 Task: Create a due date automation trigger when advanced on, on the monday of the week before a card is due add content without an empty description at 11:00 AM.
Action: Mouse moved to (979, 299)
Screenshot: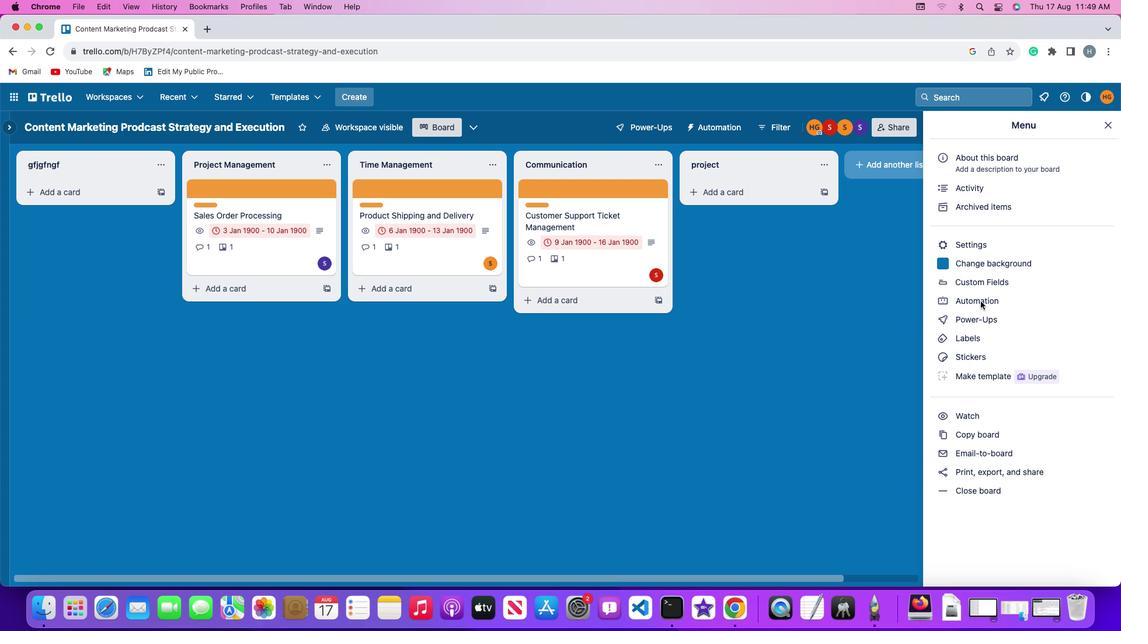 
Action: Mouse pressed left at (979, 299)
Screenshot: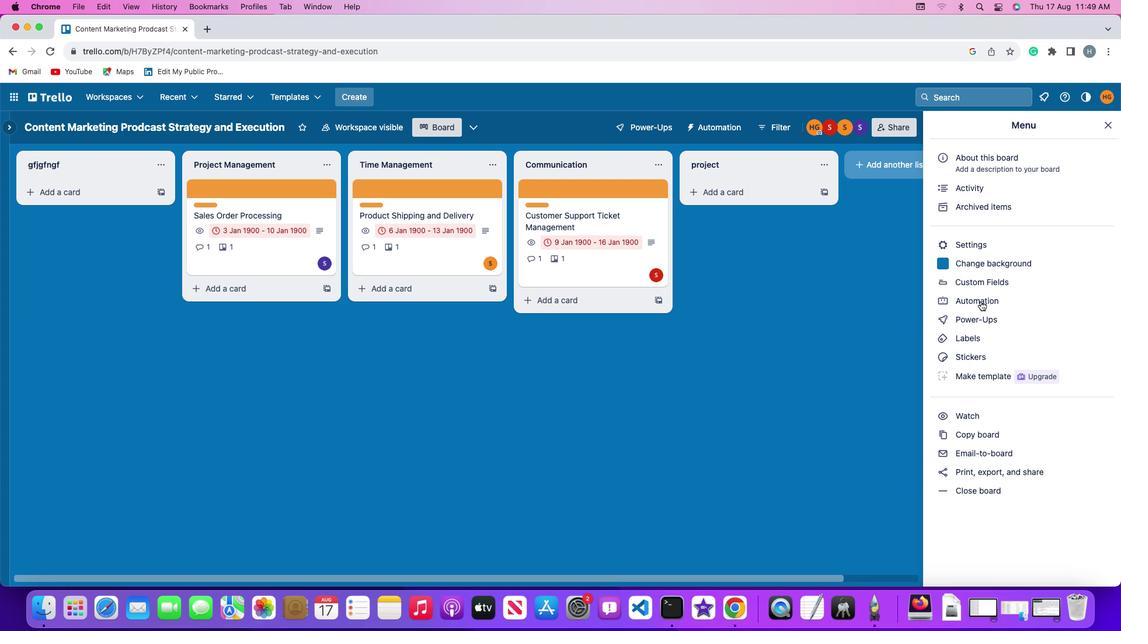 
Action: Mouse pressed left at (979, 299)
Screenshot: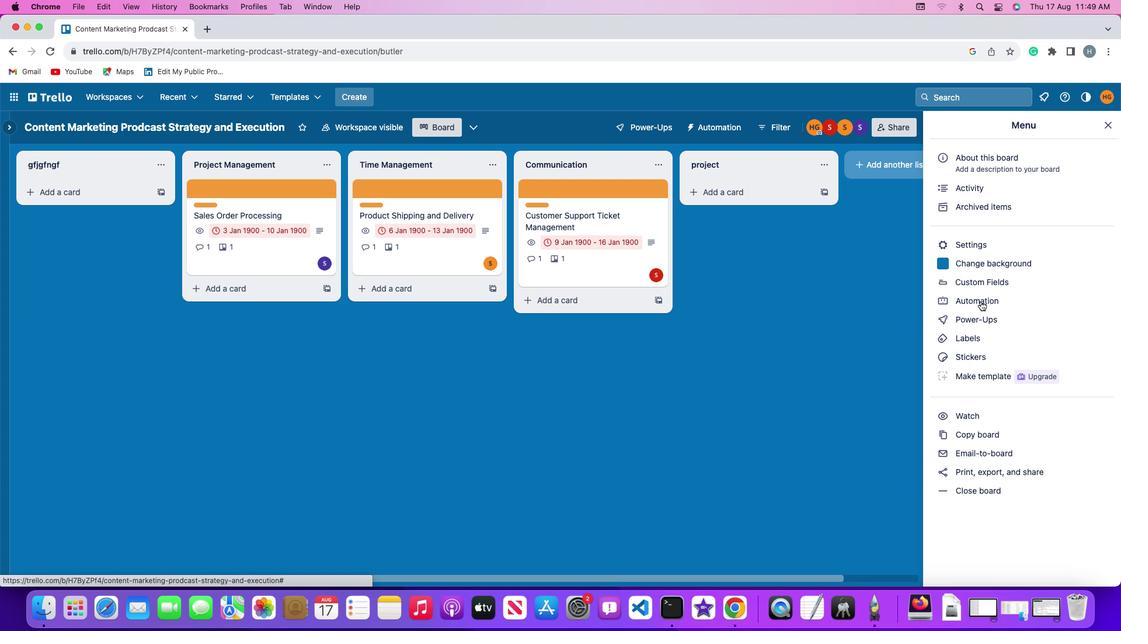 
Action: Mouse moved to (64, 276)
Screenshot: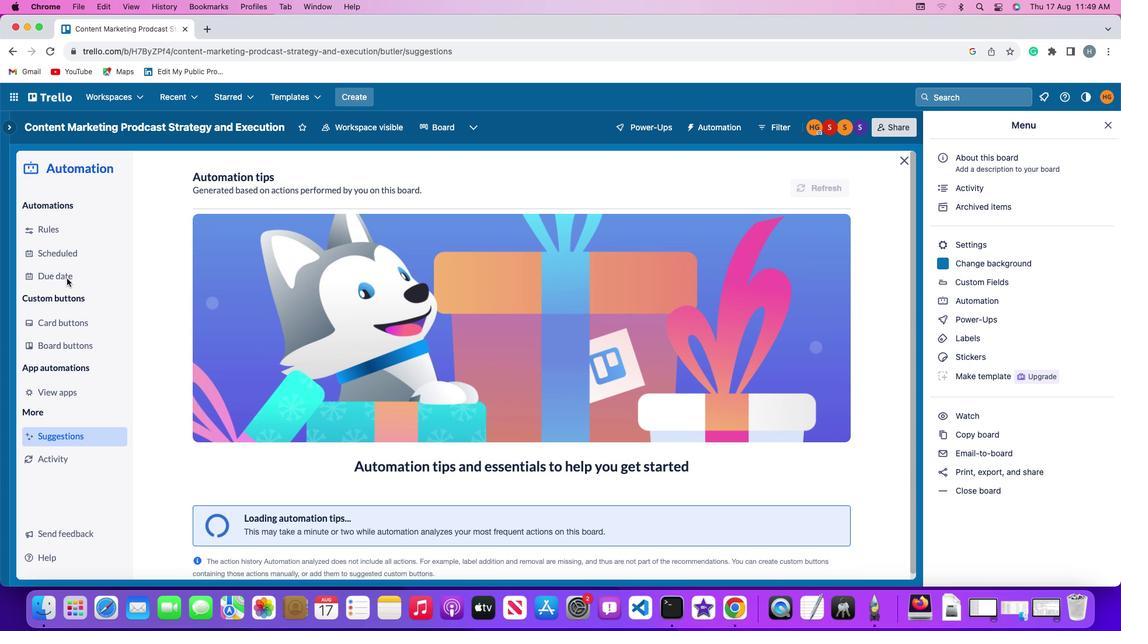 
Action: Mouse pressed left at (64, 276)
Screenshot: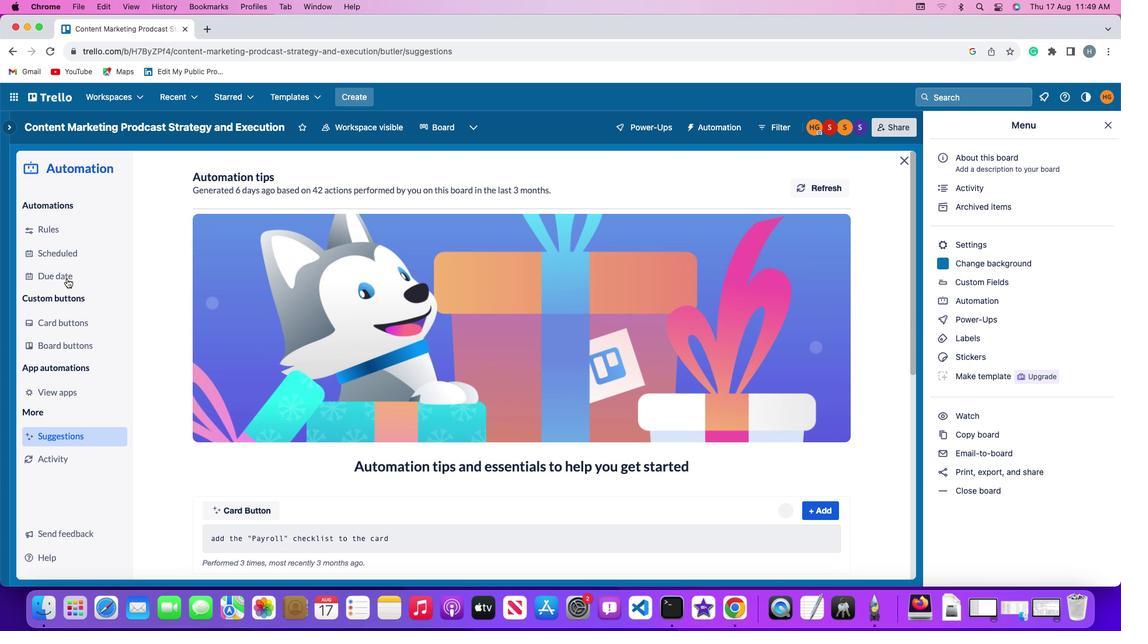 
Action: Mouse moved to (797, 188)
Screenshot: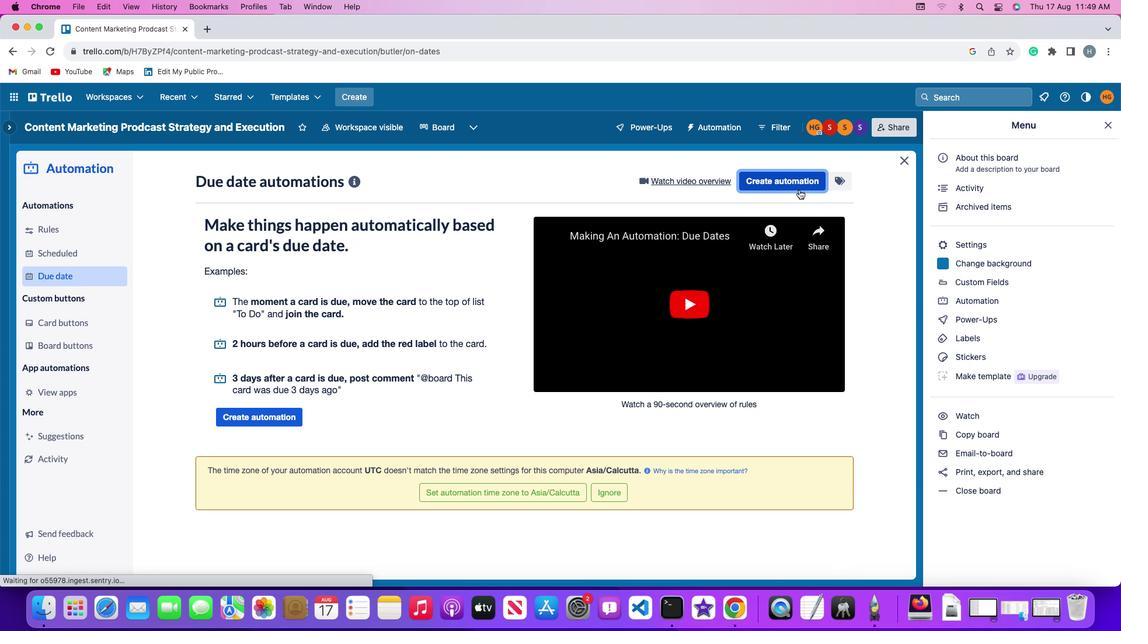 
Action: Mouse pressed left at (797, 188)
Screenshot: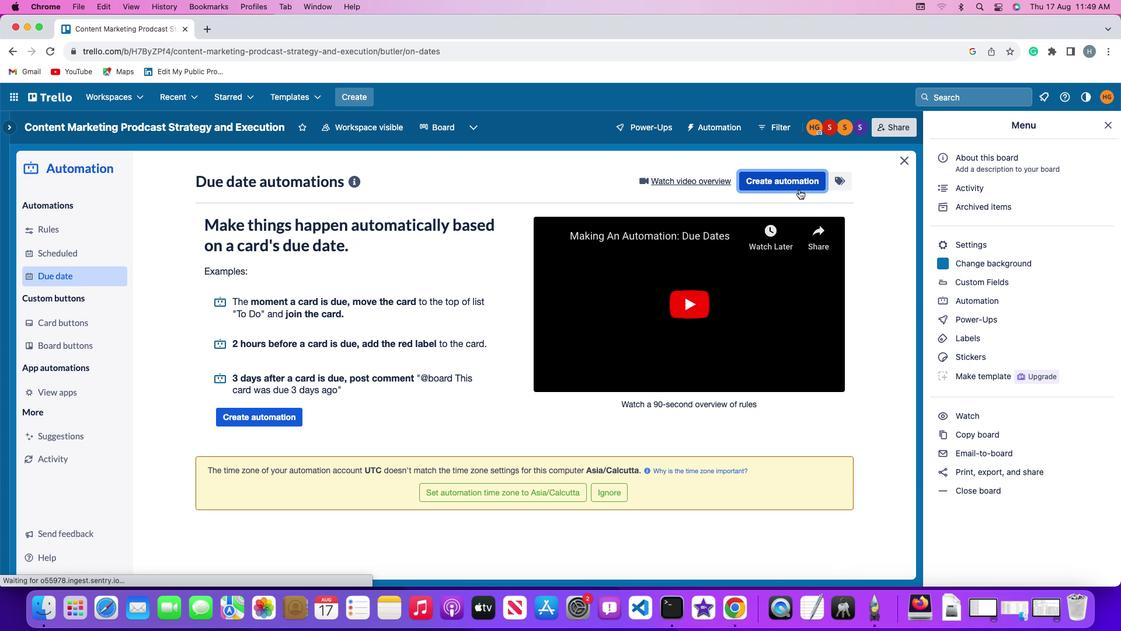 
Action: Mouse moved to (222, 289)
Screenshot: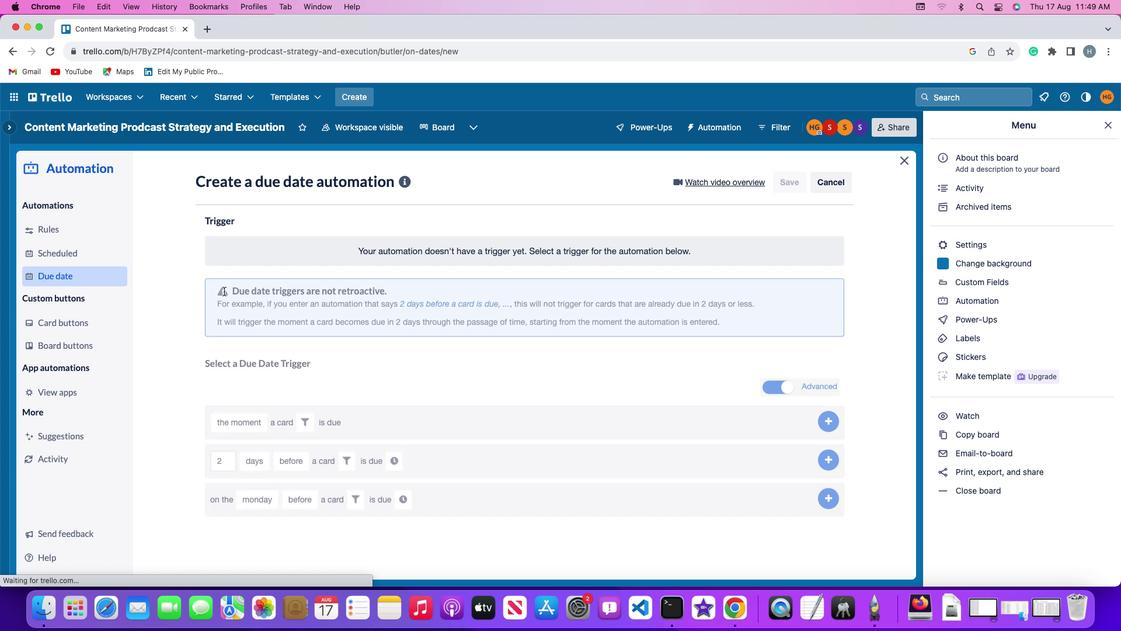 
Action: Mouse pressed left at (222, 289)
Screenshot: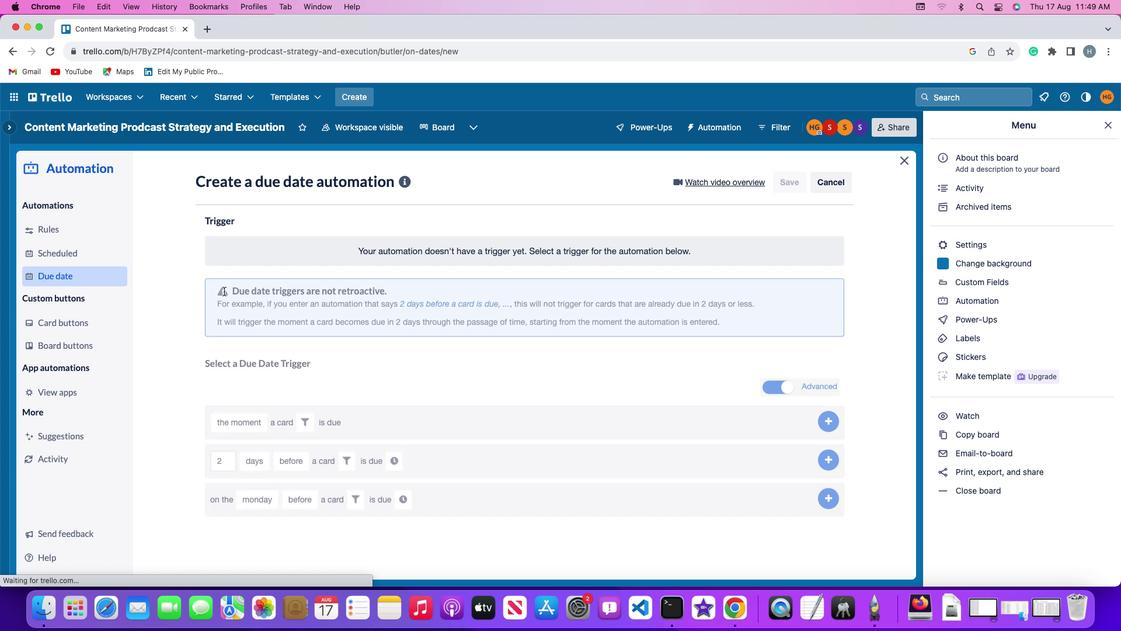 
Action: Mouse moved to (259, 506)
Screenshot: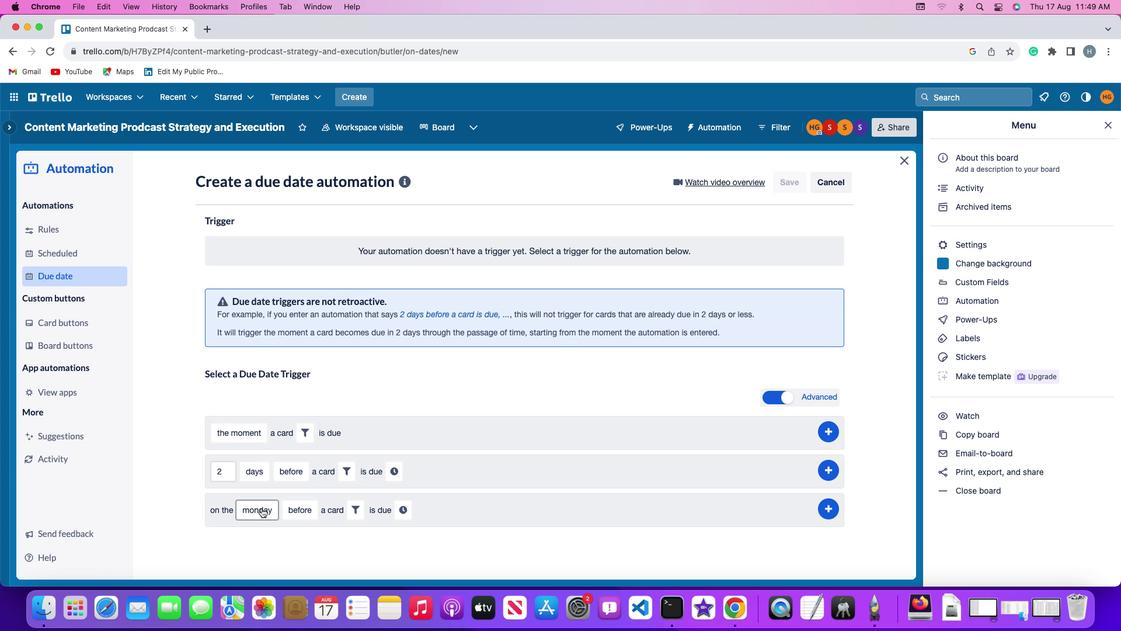 
Action: Mouse pressed left at (259, 506)
Screenshot: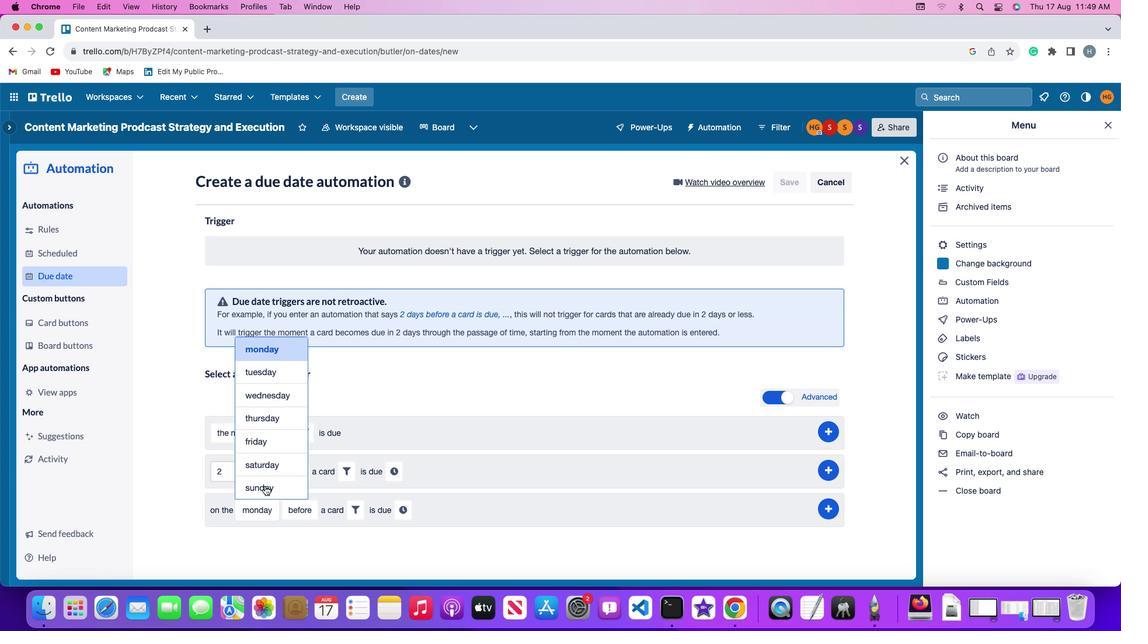 
Action: Mouse moved to (268, 350)
Screenshot: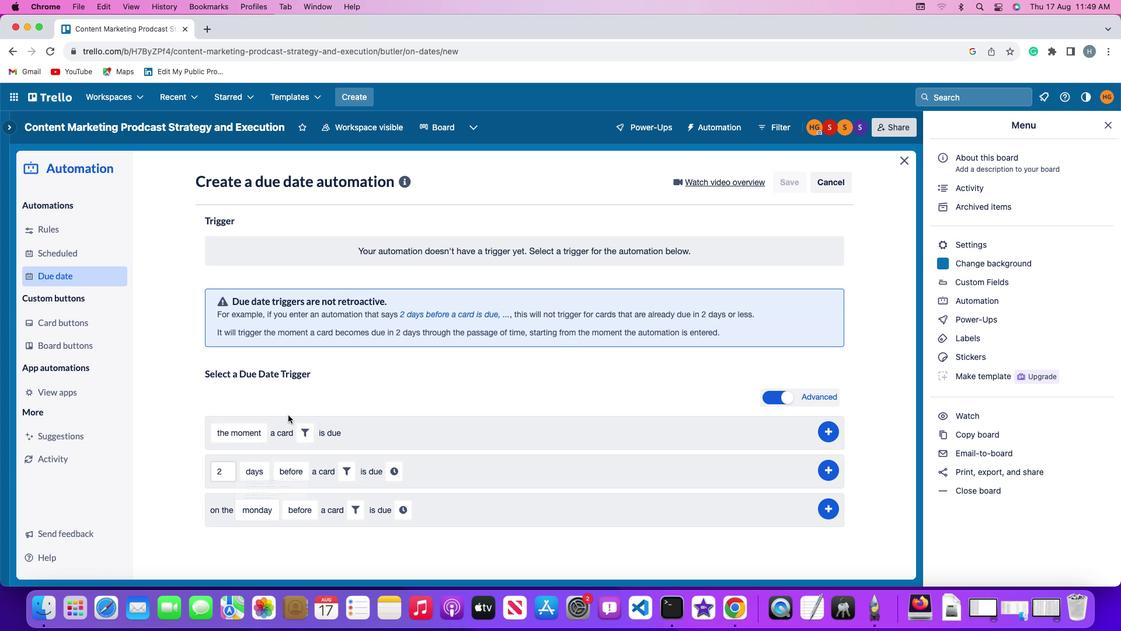 
Action: Mouse pressed left at (268, 350)
Screenshot: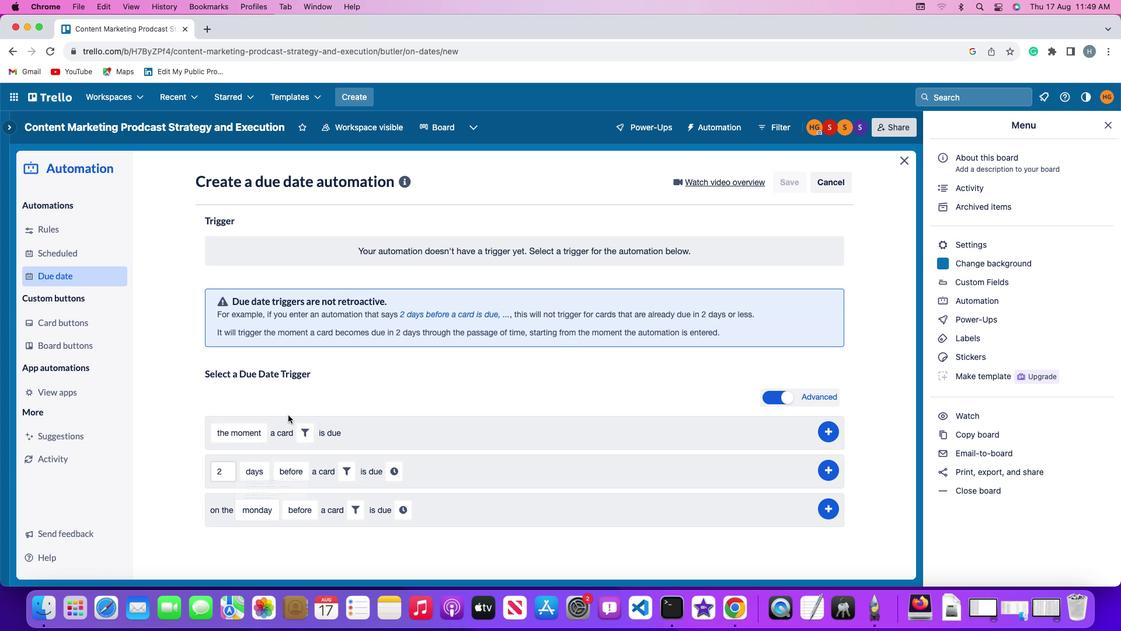 
Action: Mouse moved to (300, 510)
Screenshot: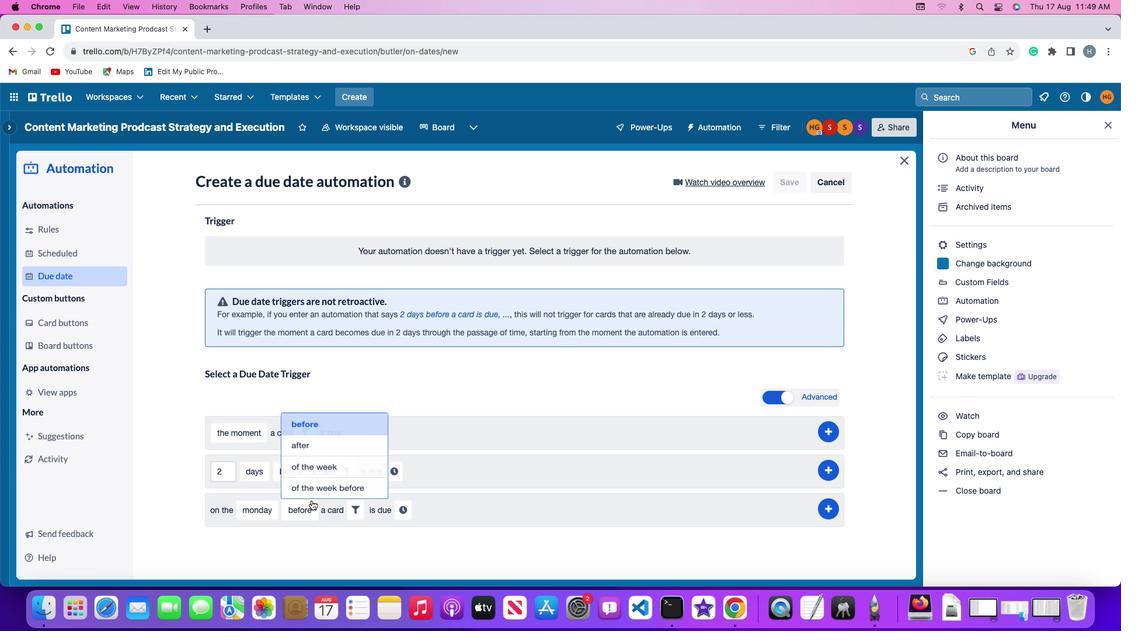 
Action: Mouse pressed left at (300, 510)
Screenshot: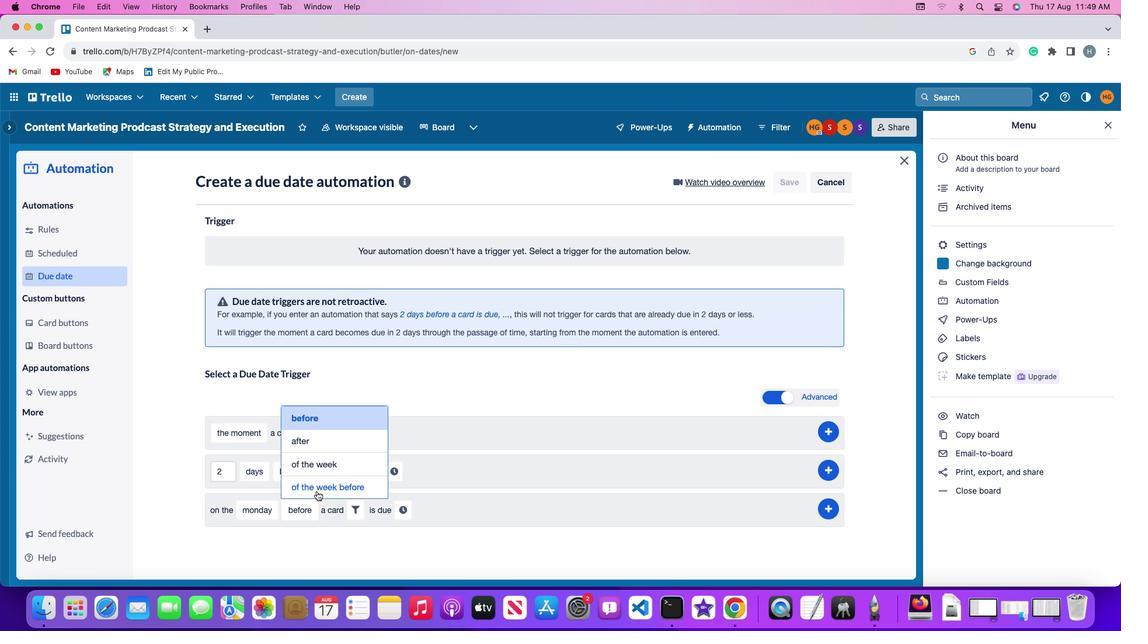 
Action: Mouse moved to (316, 481)
Screenshot: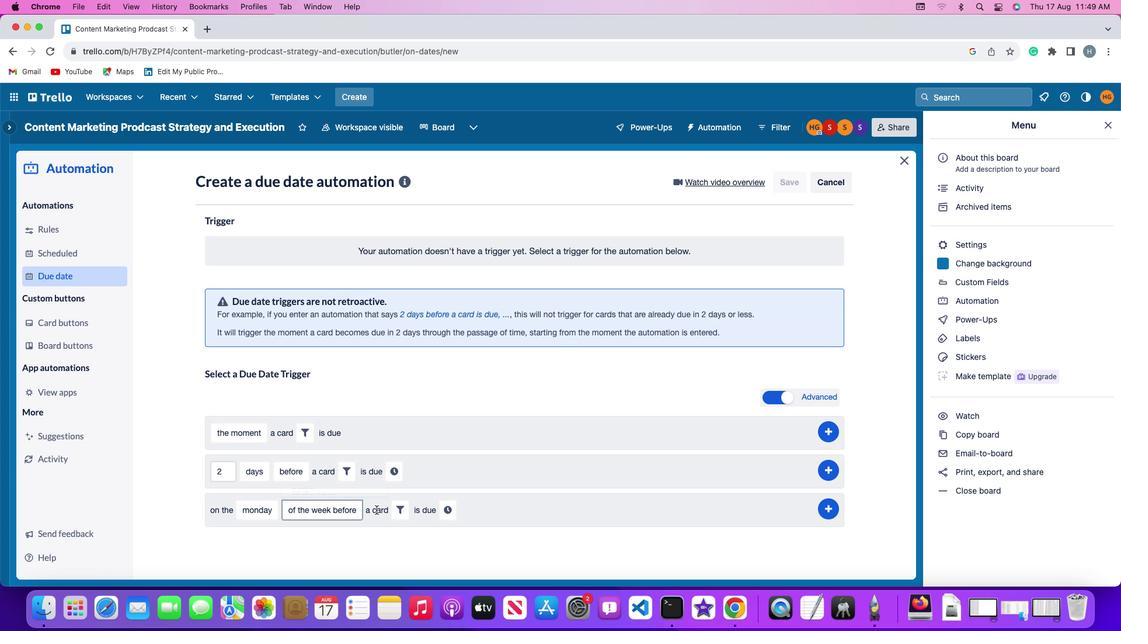 
Action: Mouse pressed left at (316, 481)
Screenshot: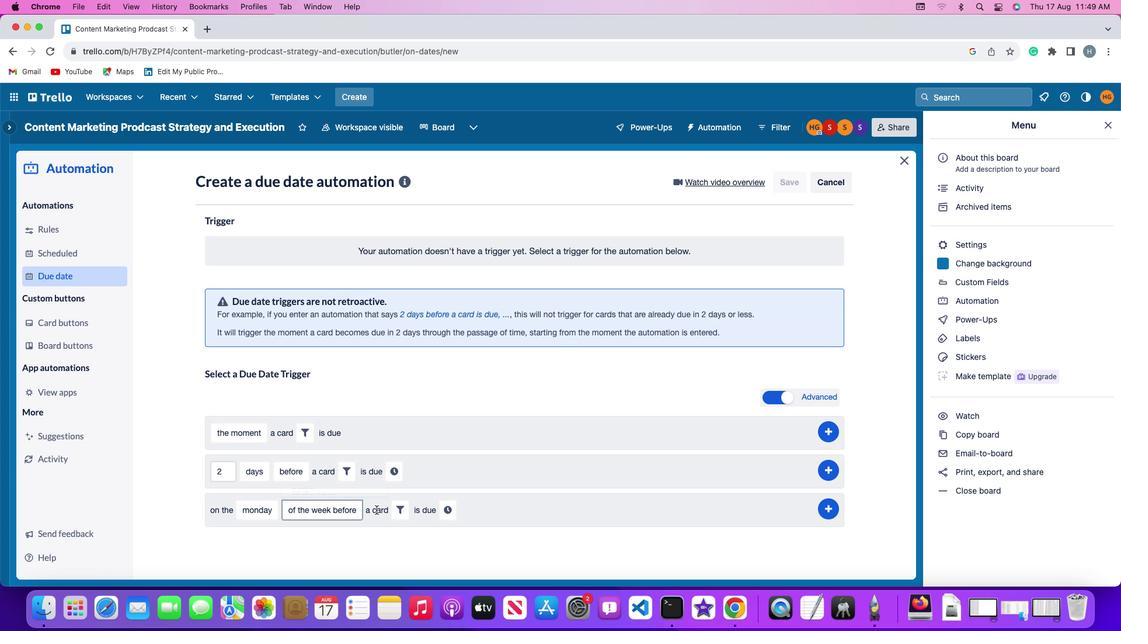 
Action: Mouse moved to (400, 510)
Screenshot: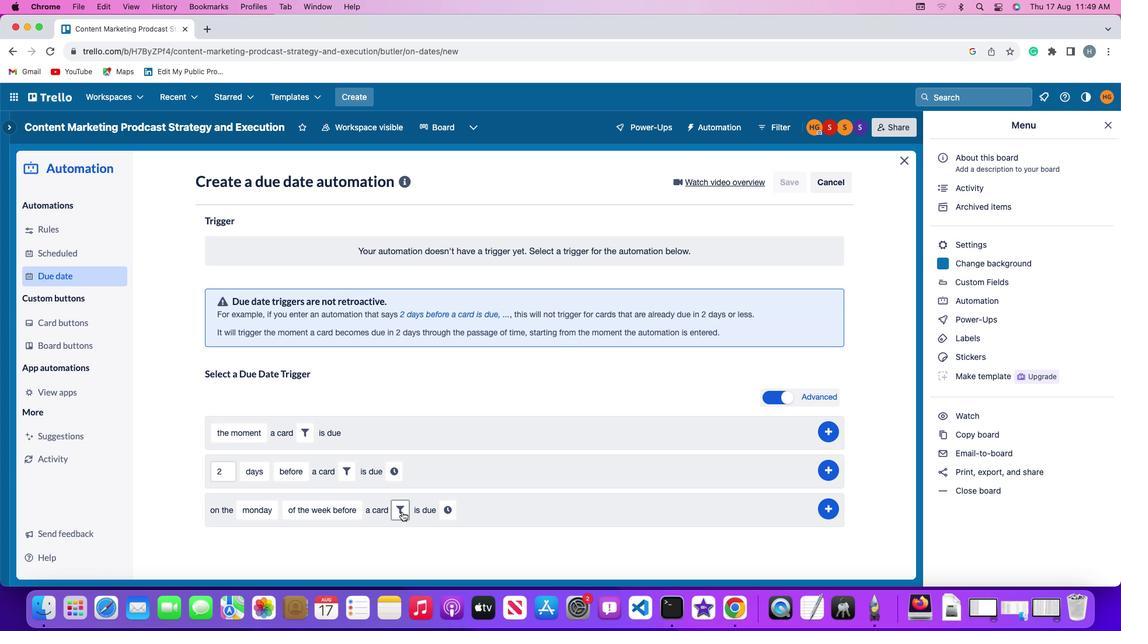 
Action: Mouse pressed left at (400, 510)
Screenshot: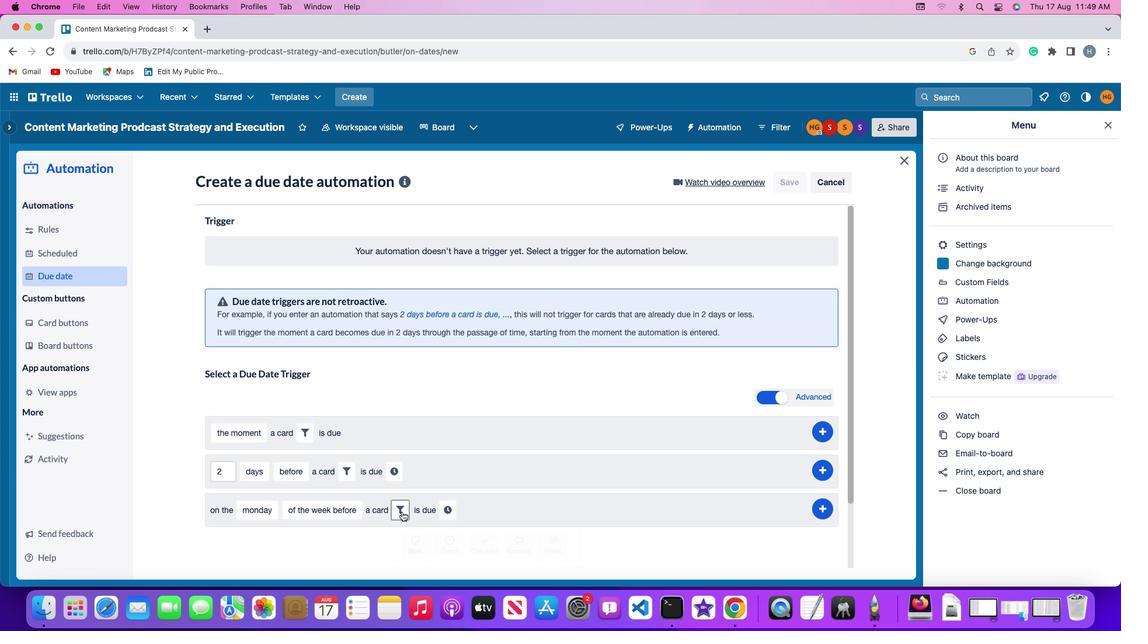 
Action: Mouse moved to (549, 541)
Screenshot: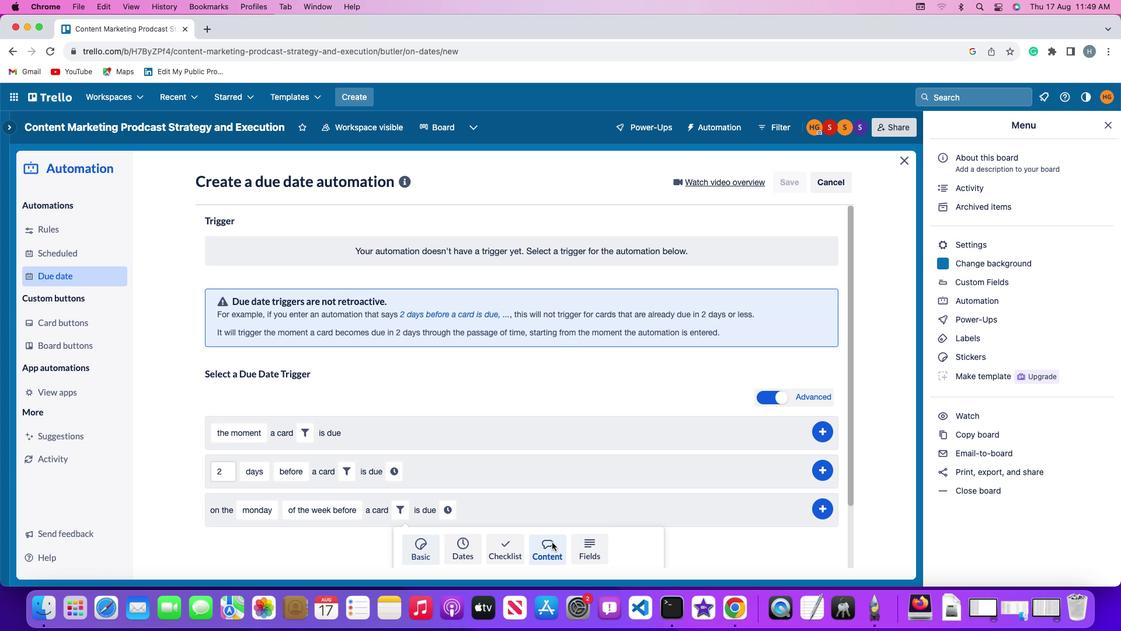 
Action: Mouse pressed left at (549, 541)
Screenshot: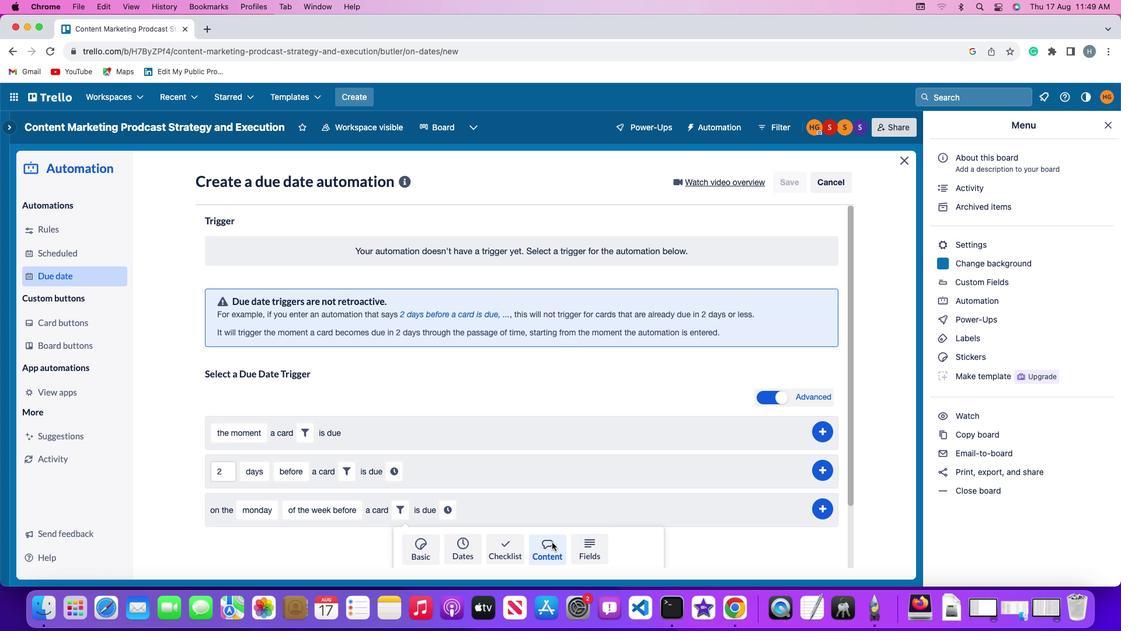 
Action: Mouse moved to (550, 541)
Screenshot: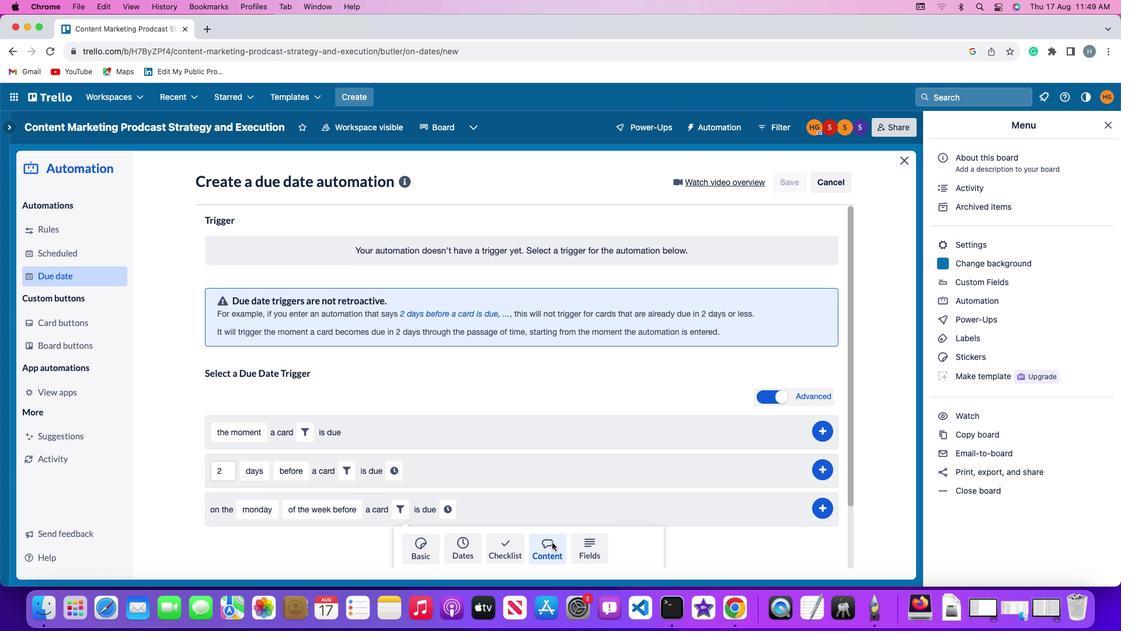 
Action: Mouse scrolled (550, 541) with delta (-1, -1)
Screenshot: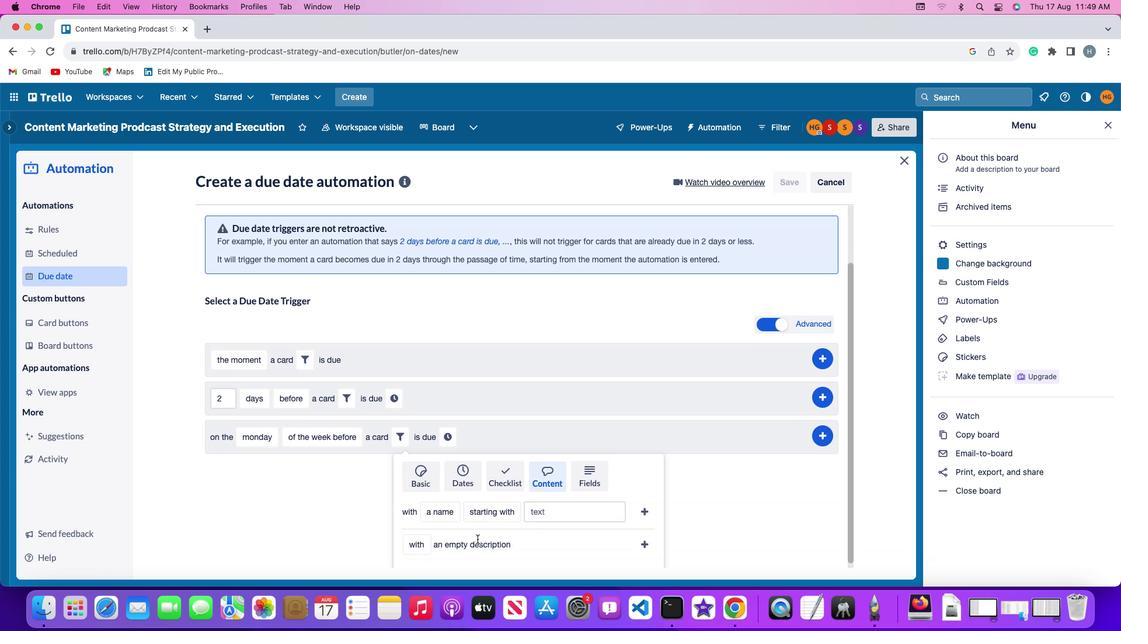
Action: Mouse scrolled (550, 541) with delta (-1, -1)
Screenshot: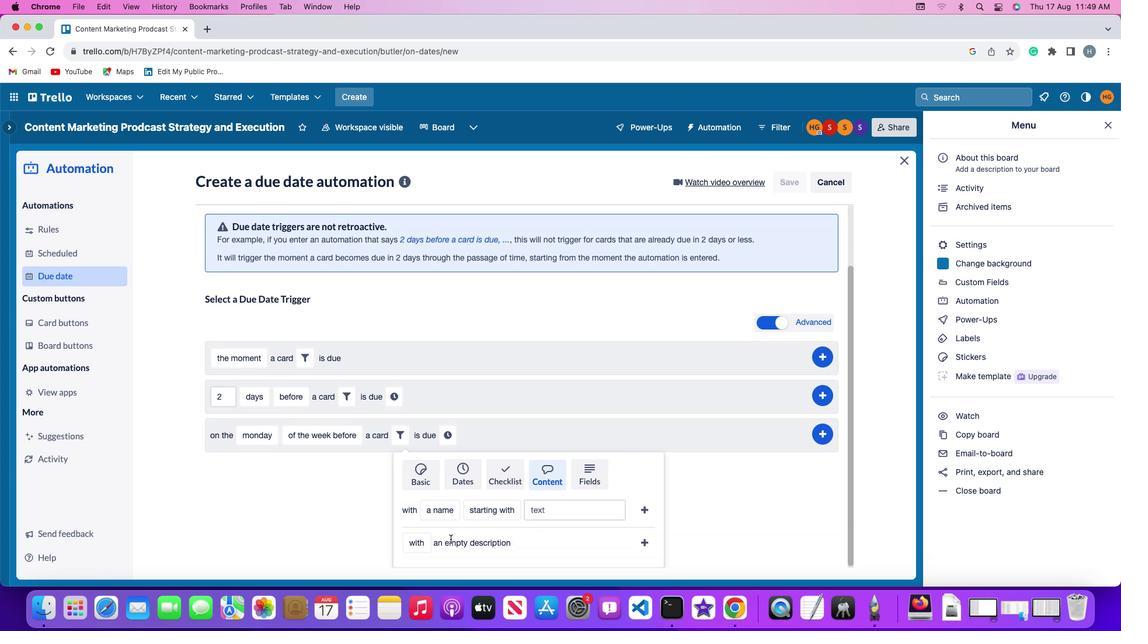 
Action: Mouse scrolled (550, 541) with delta (-1, -2)
Screenshot: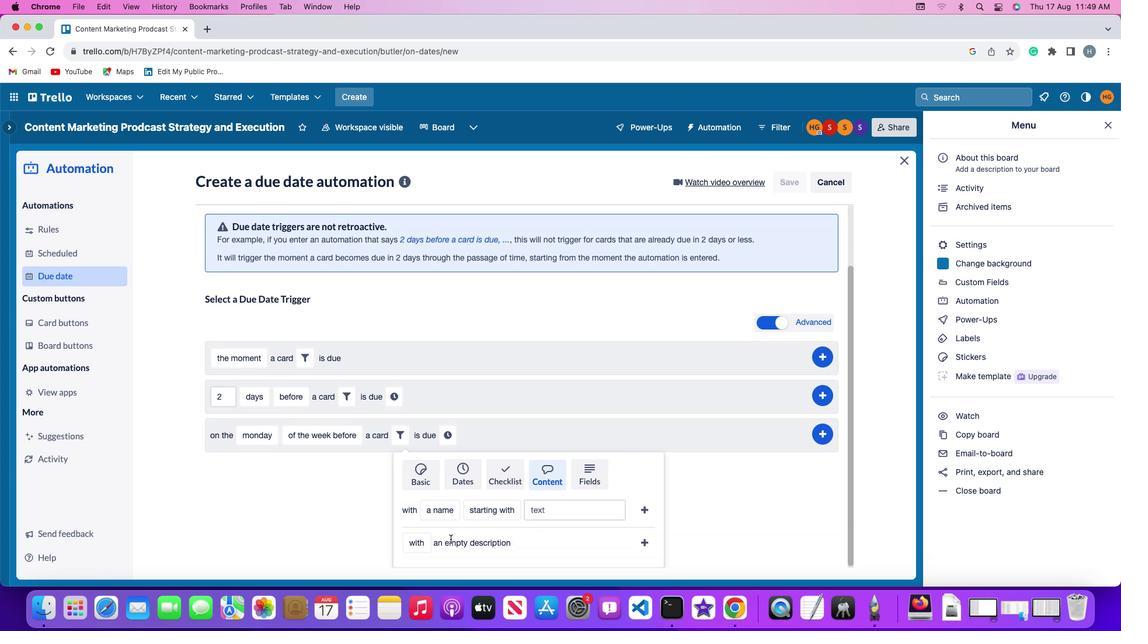 
Action: Mouse scrolled (550, 541) with delta (-1, -4)
Screenshot: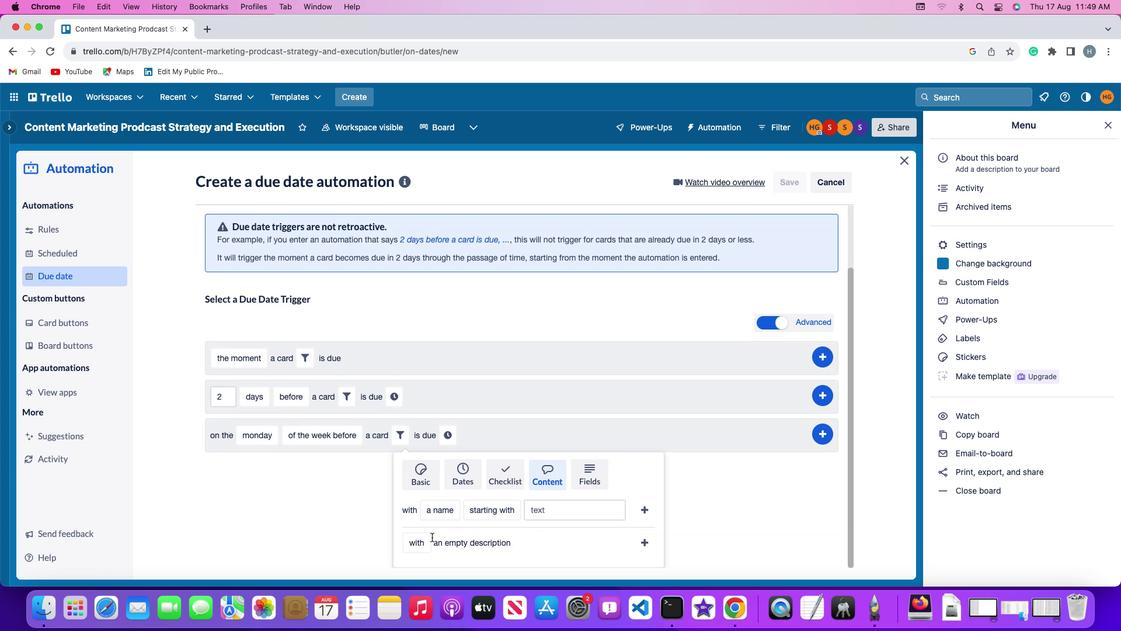 
Action: Mouse moved to (550, 539)
Screenshot: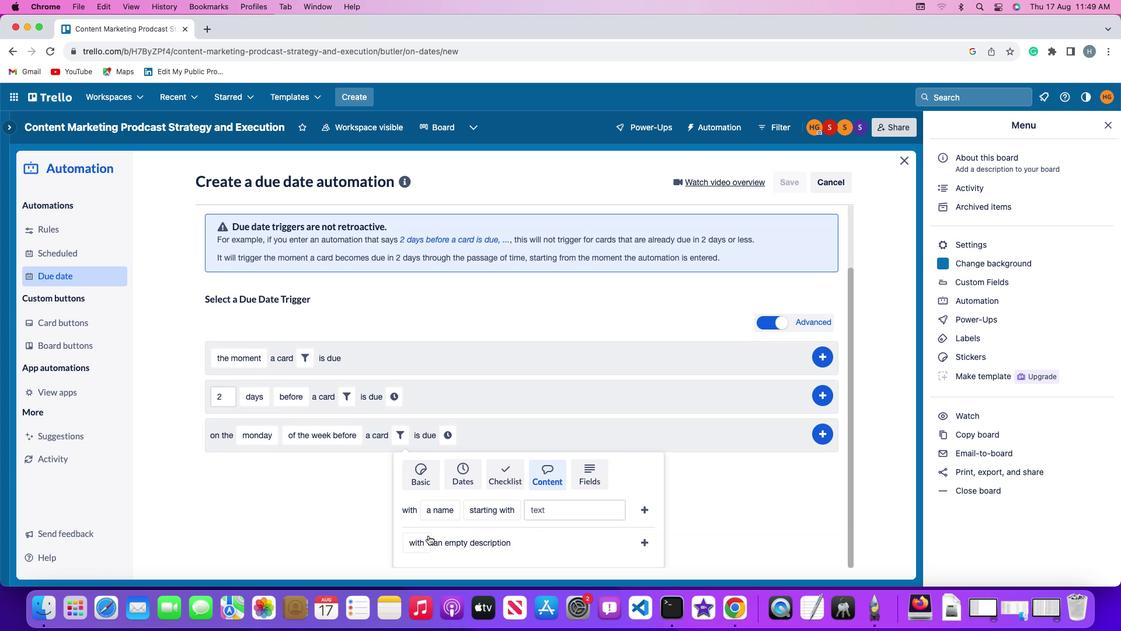 
Action: Mouse scrolled (550, 539) with delta (-1, -4)
Screenshot: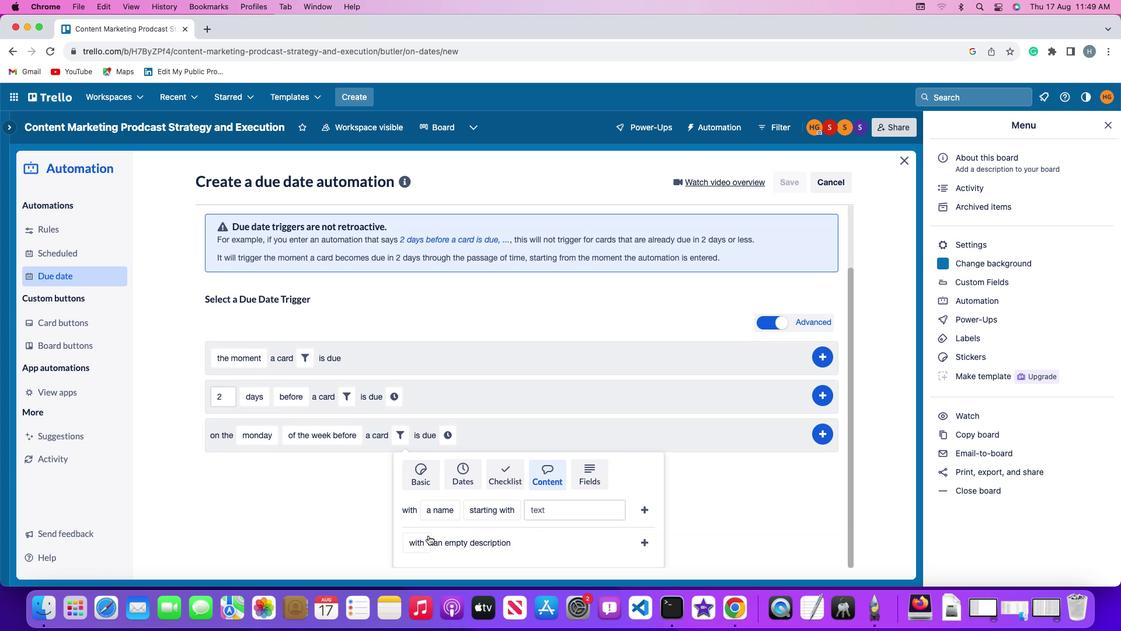 
Action: Mouse moved to (411, 531)
Screenshot: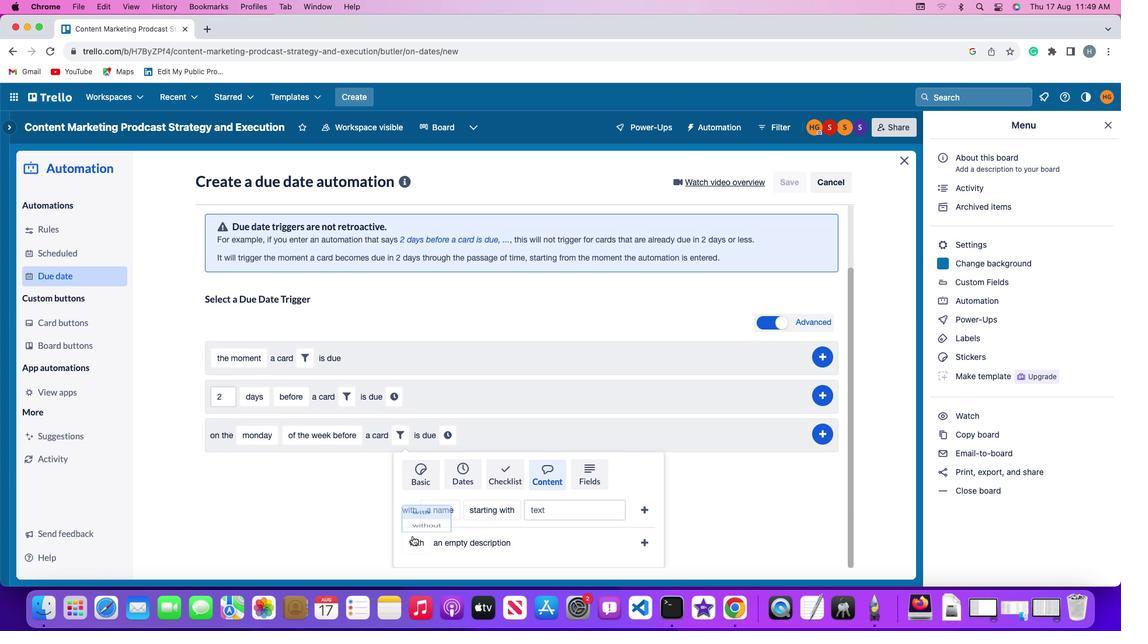 
Action: Mouse pressed left at (411, 531)
Screenshot: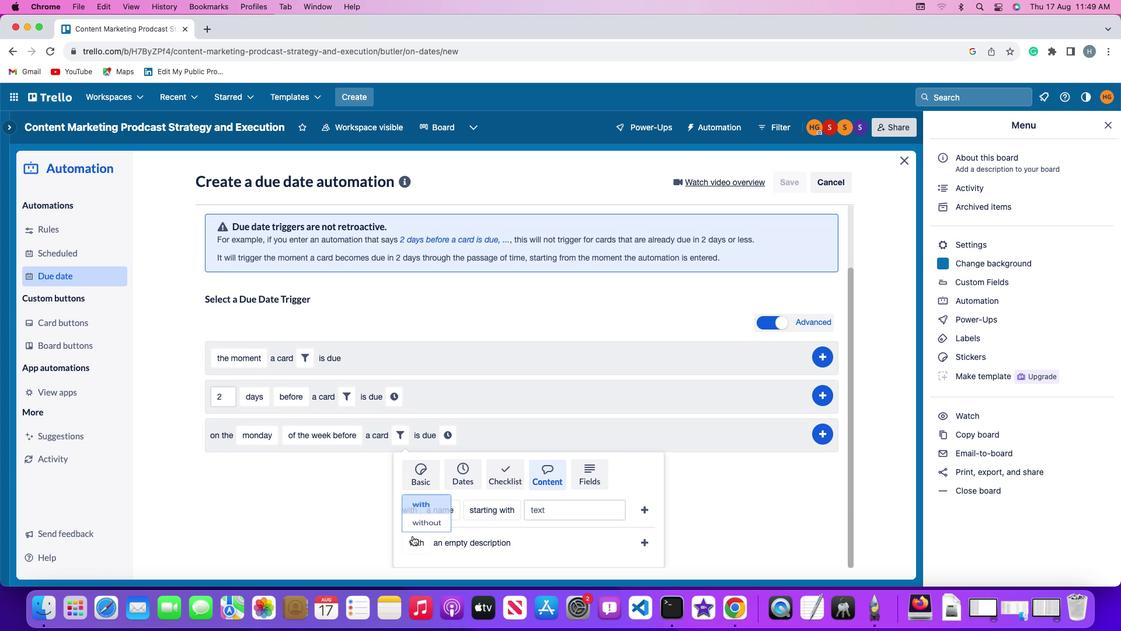 
Action: Mouse moved to (416, 518)
Screenshot: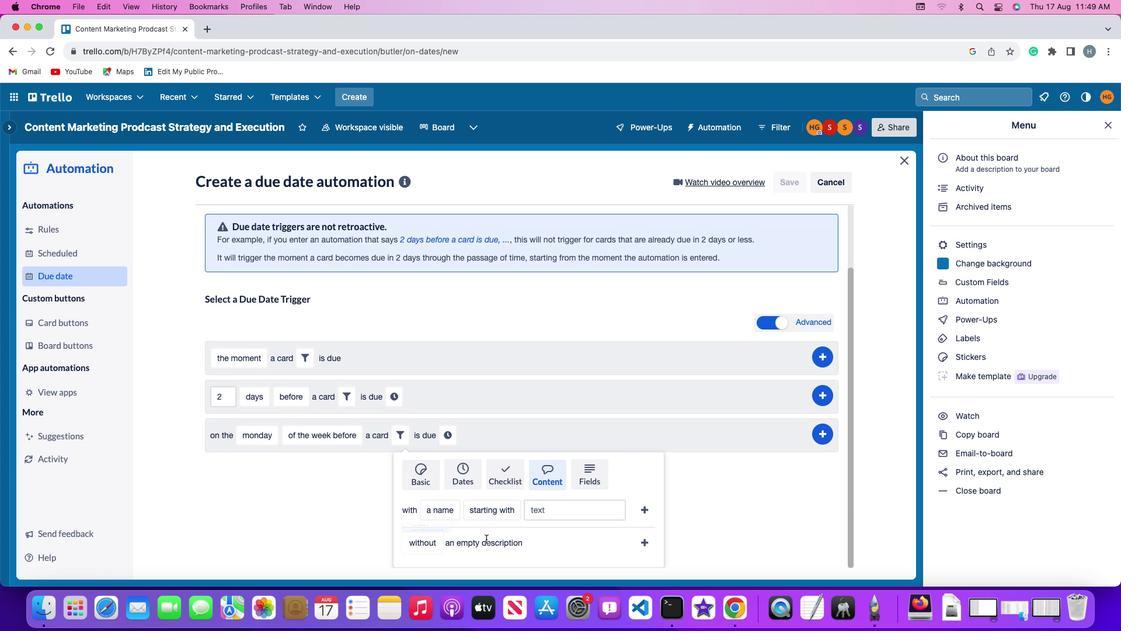
Action: Mouse pressed left at (416, 518)
Screenshot: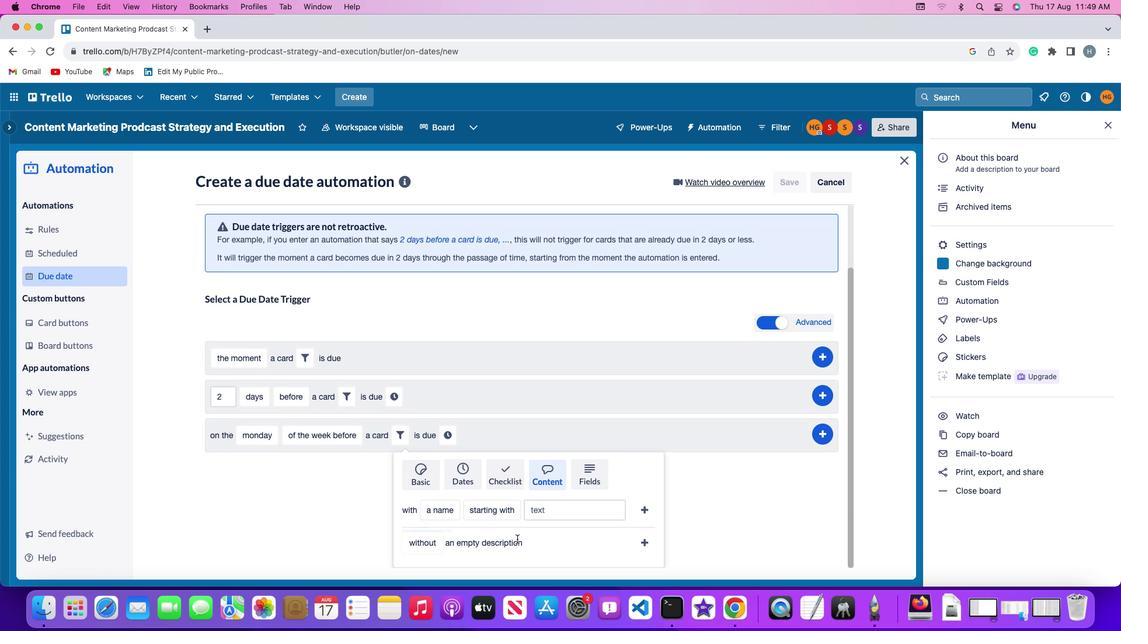 
Action: Mouse moved to (645, 536)
Screenshot: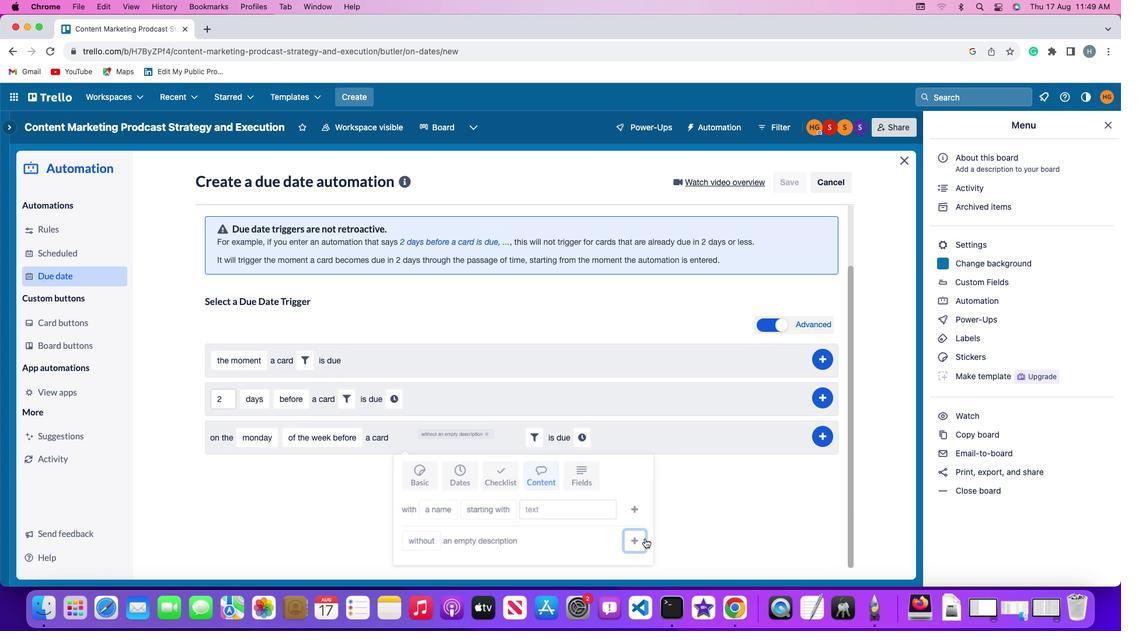
Action: Mouse pressed left at (645, 536)
Screenshot: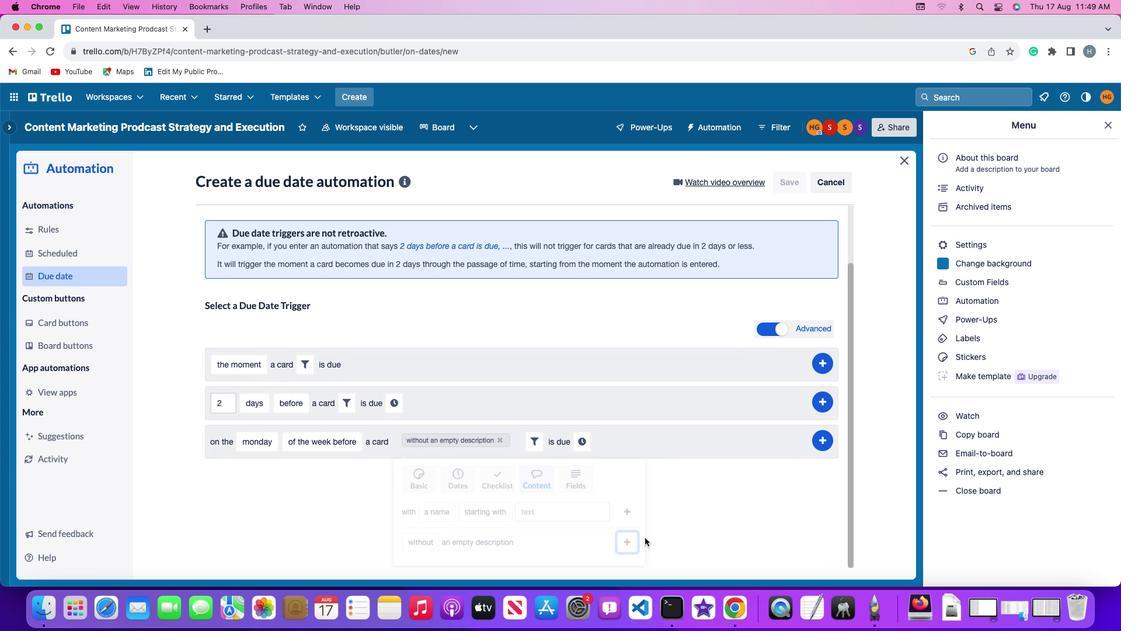 
Action: Mouse moved to (582, 507)
Screenshot: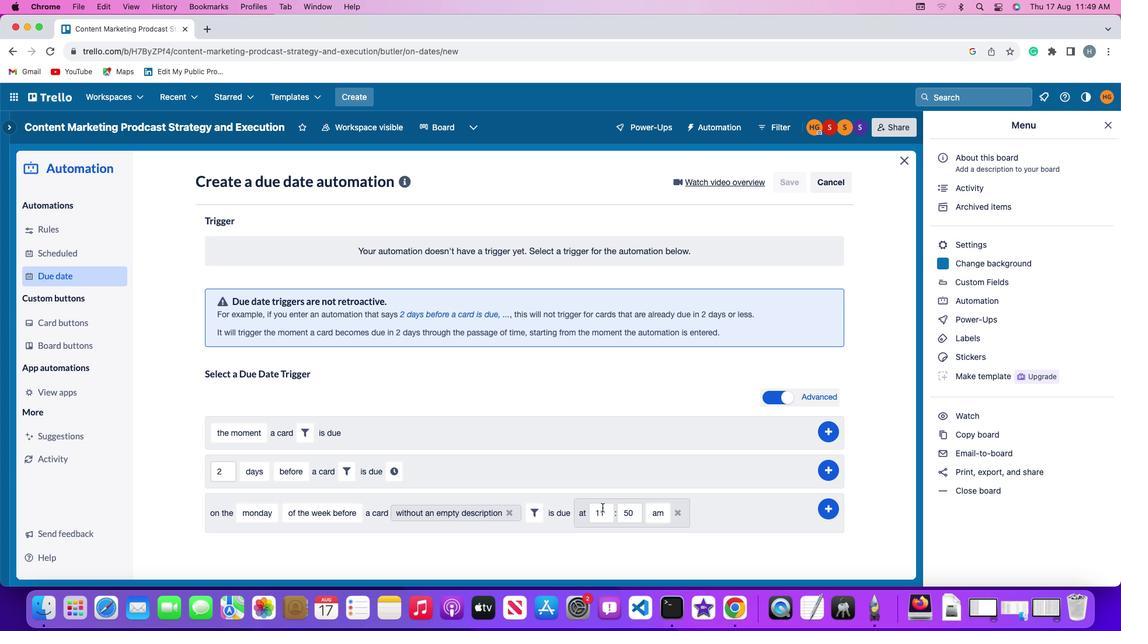 
Action: Mouse pressed left at (582, 507)
Screenshot: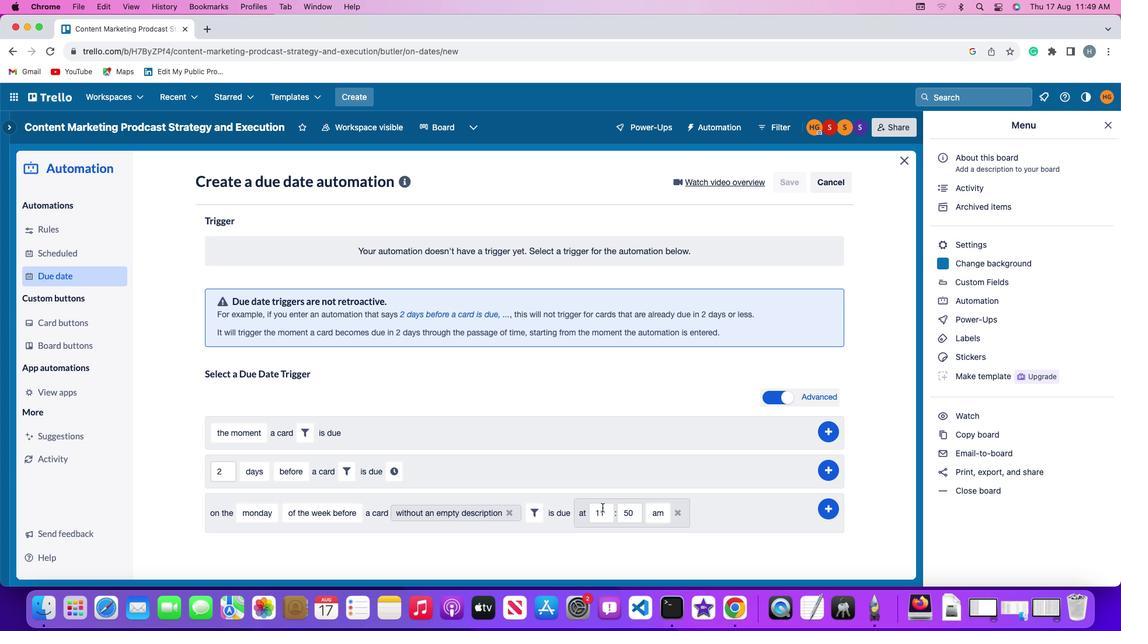 
Action: Mouse moved to (606, 507)
Screenshot: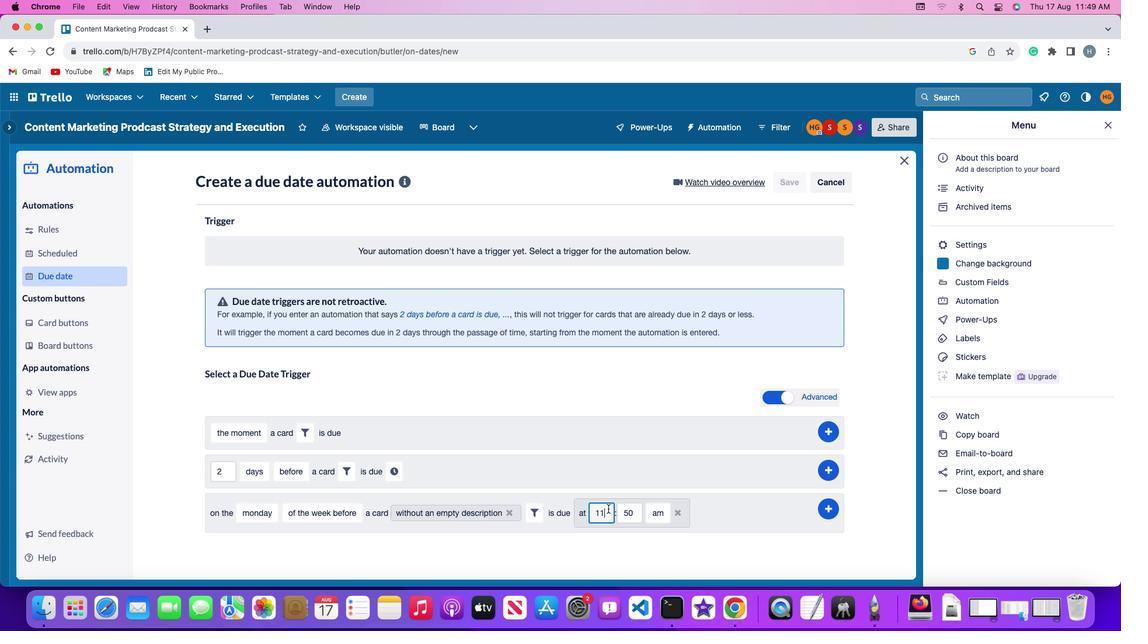 
Action: Mouse pressed left at (606, 507)
Screenshot: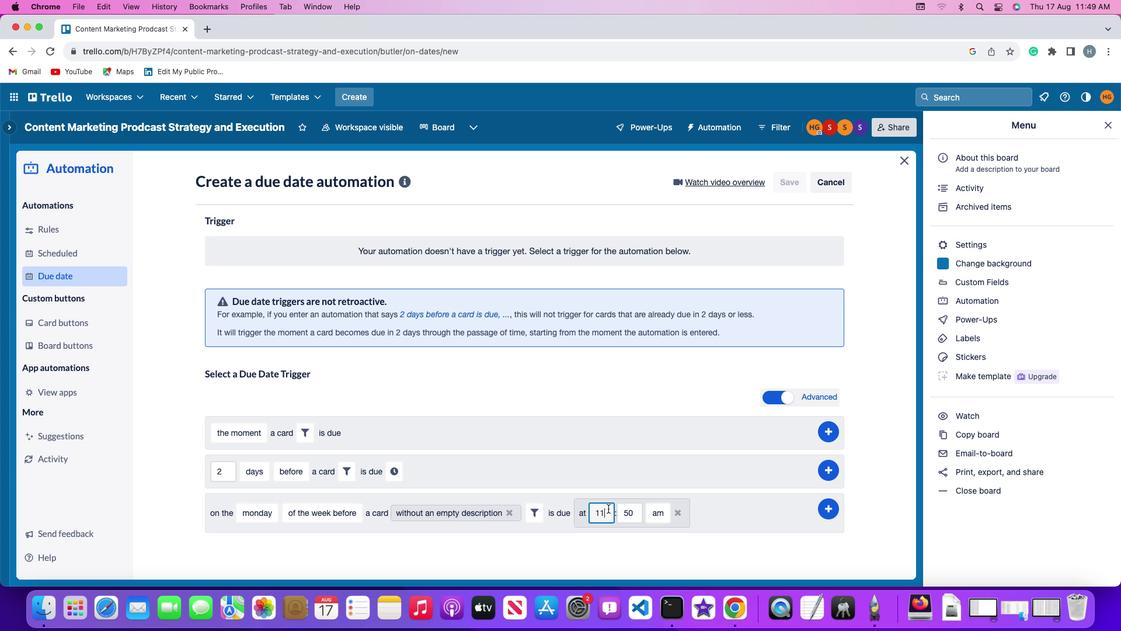 
Action: Mouse moved to (607, 507)
Screenshot: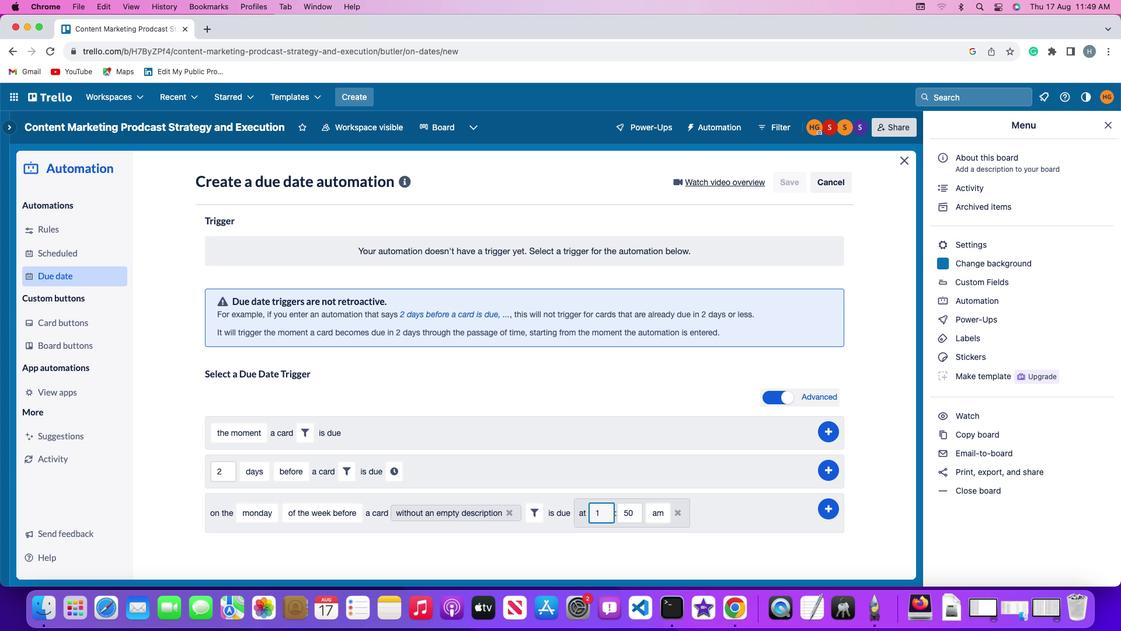 
Action: Key pressed Key.backspace
Screenshot: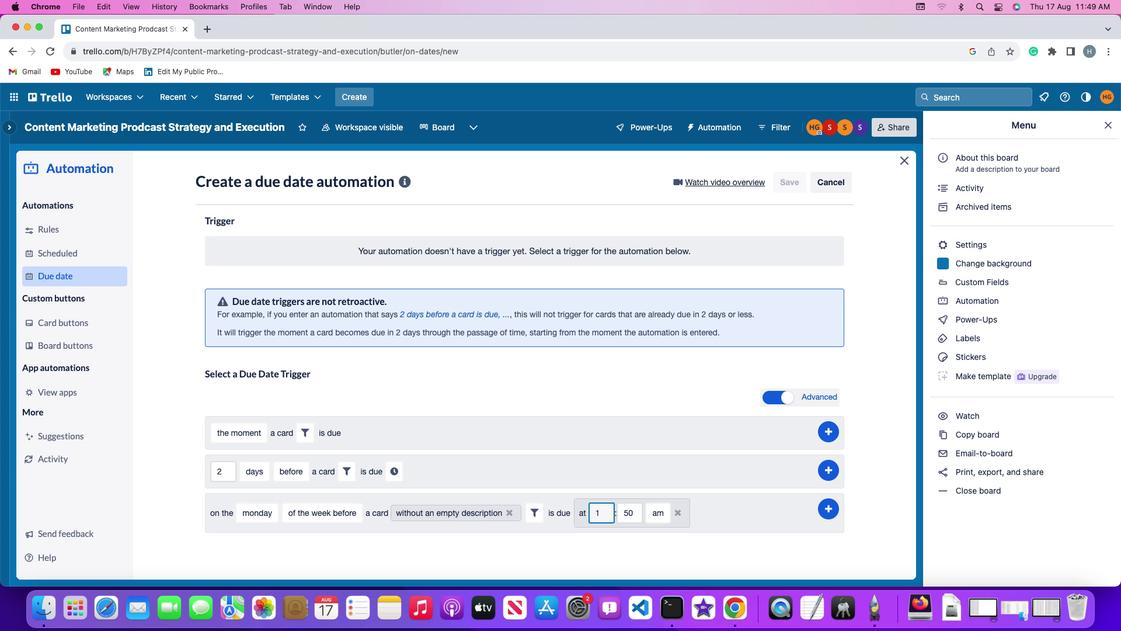 
Action: Mouse moved to (609, 507)
Screenshot: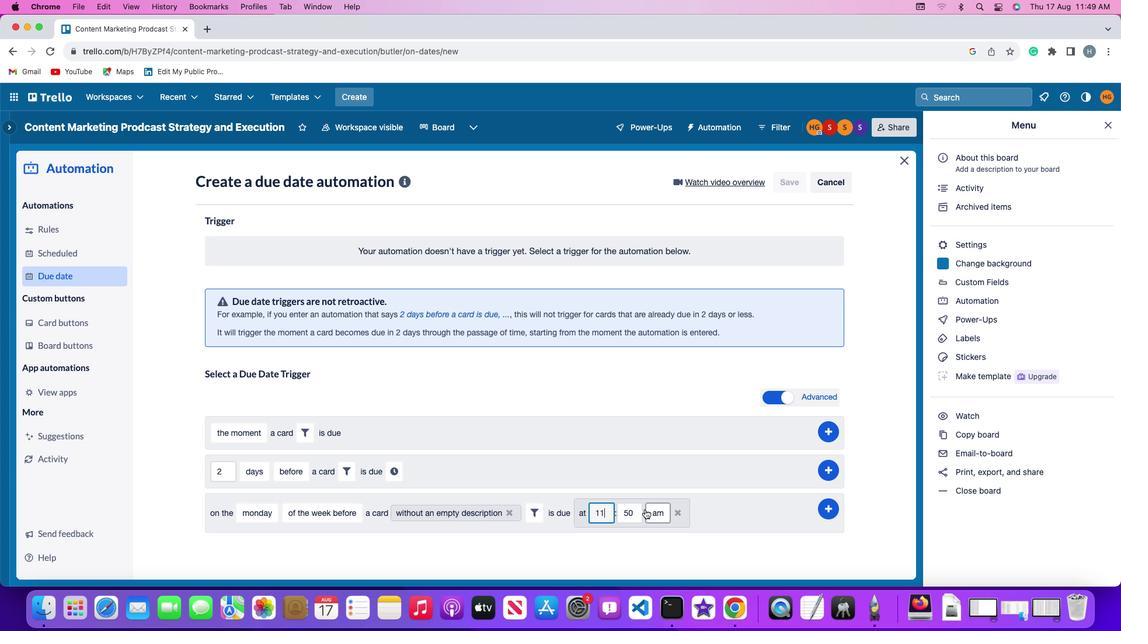 
Action: Key pressed '1'
Screenshot: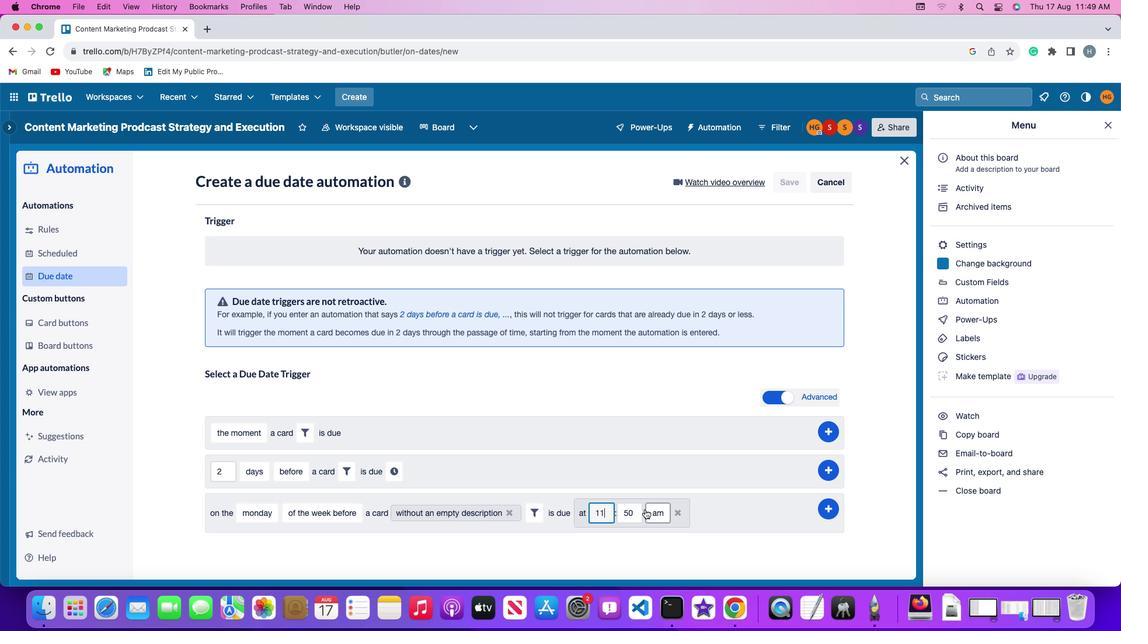 
Action: Mouse moved to (632, 505)
Screenshot: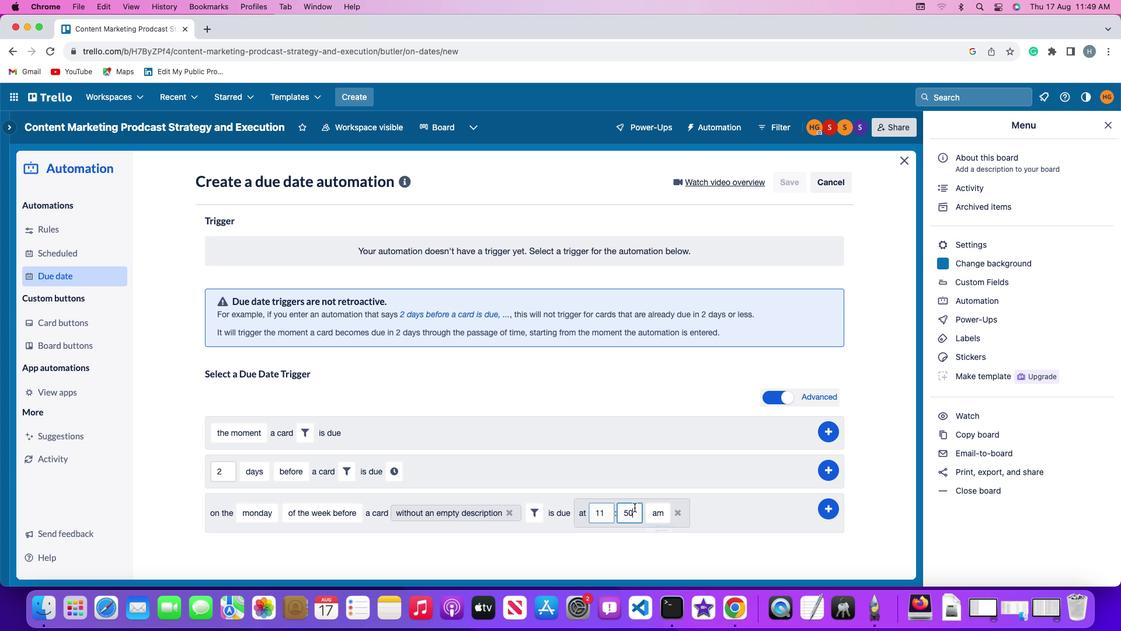 
Action: Mouse pressed left at (632, 505)
Screenshot: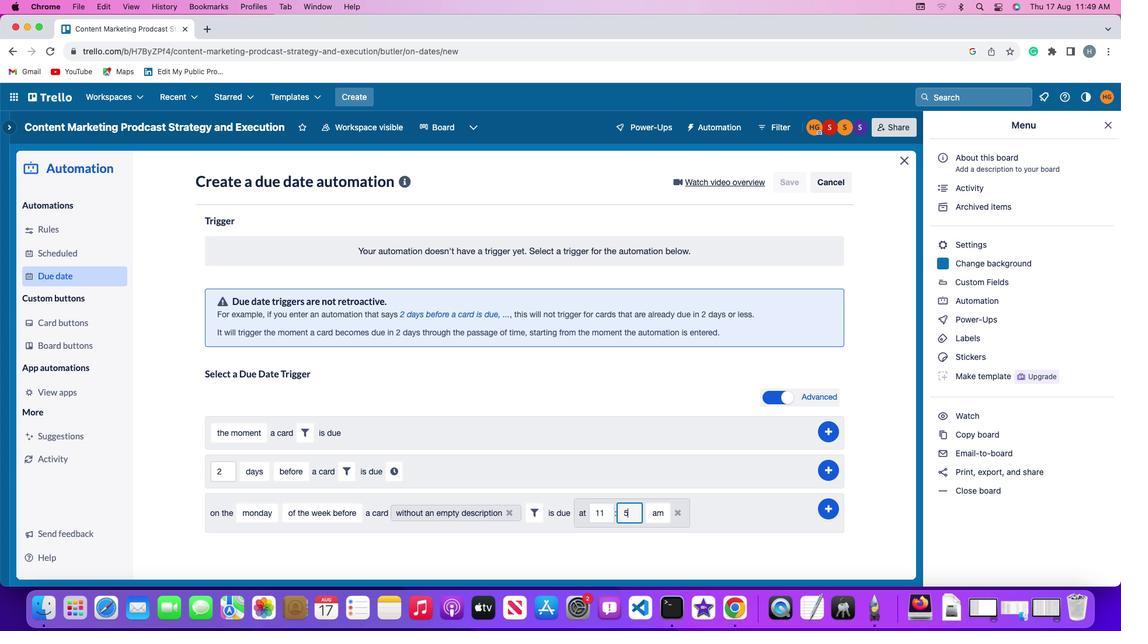 
Action: Key pressed Key.backspaceKey.backspace'0''0'
Screenshot: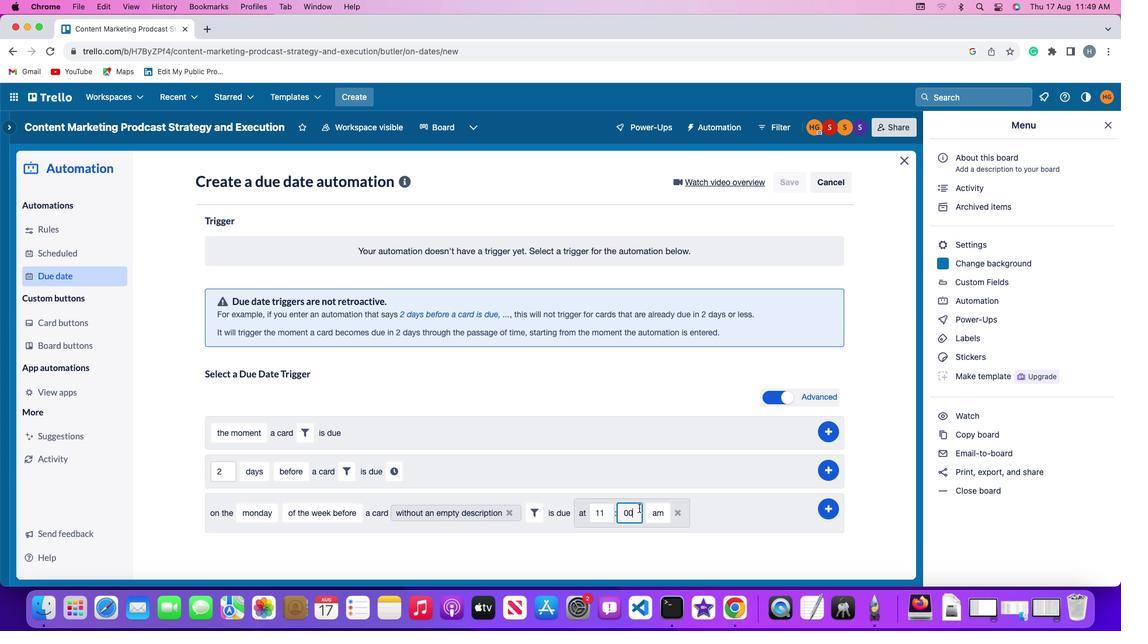 
Action: Mouse moved to (656, 507)
Screenshot: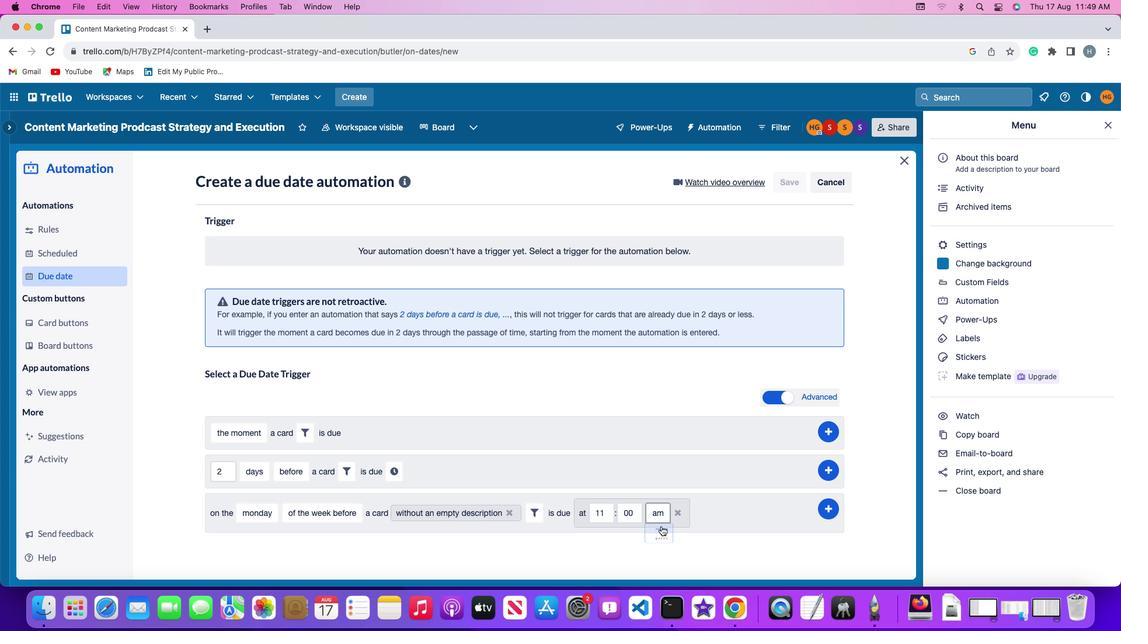 
Action: Mouse pressed left at (656, 507)
Screenshot: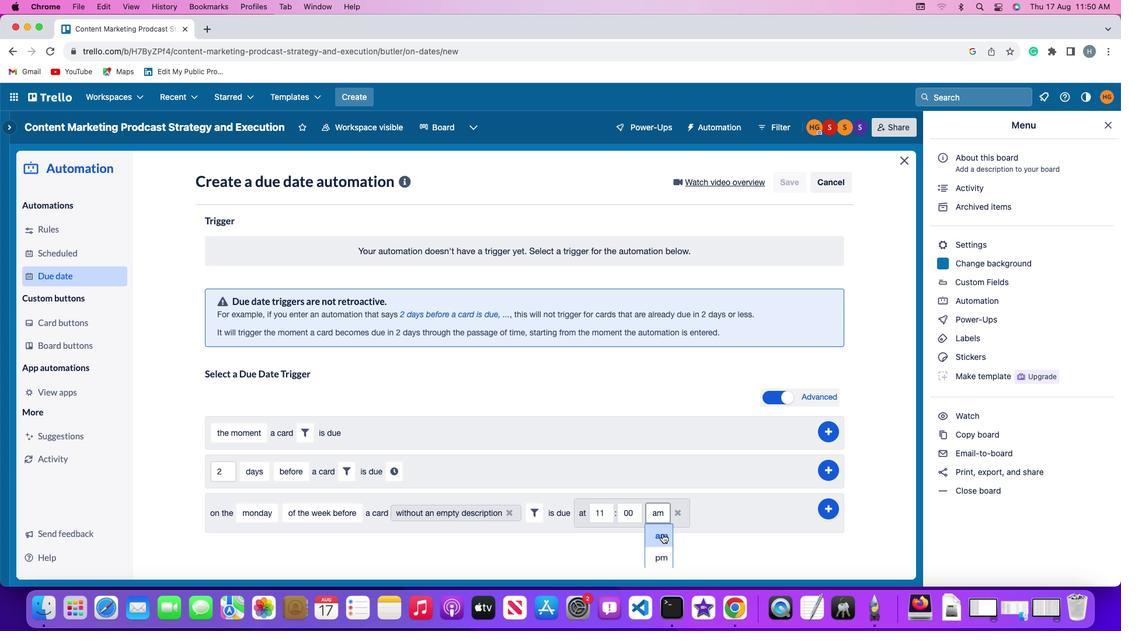 
Action: Mouse moved to (660, 531)
Screenshot: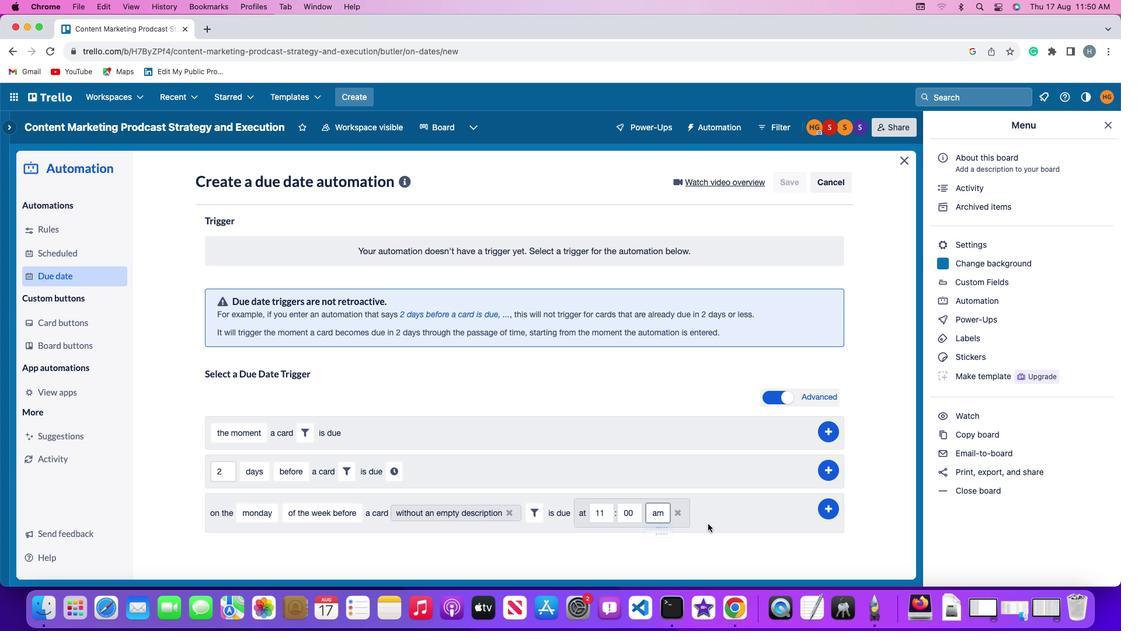 
Action: Mouse pressed left at (660, 531)
Screenshot: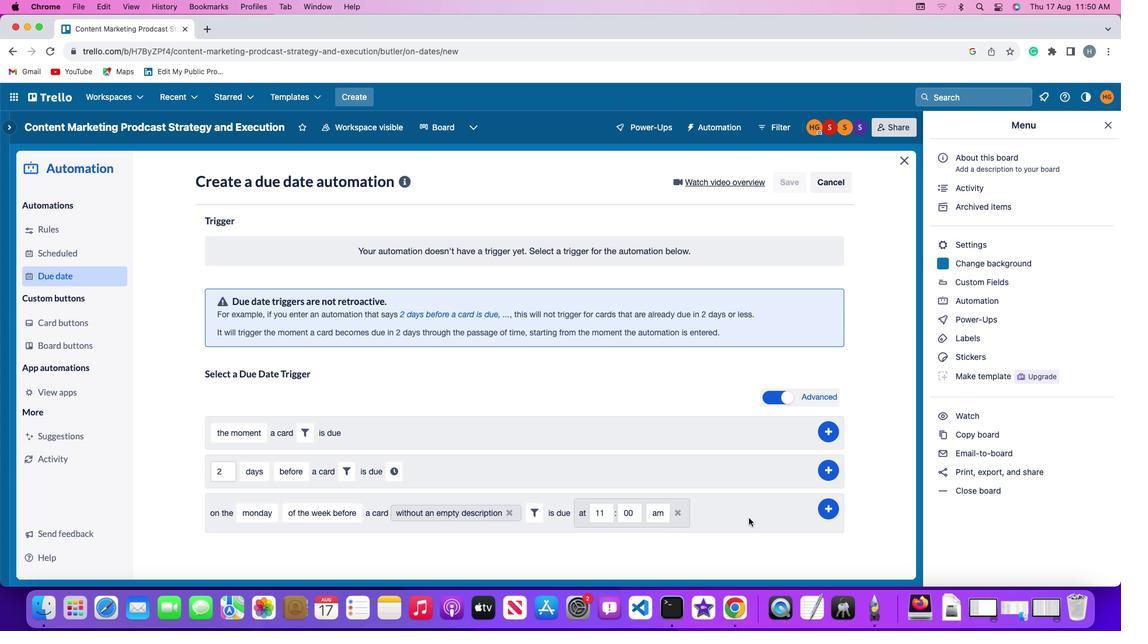 
Action: Mouse moved to (832, 503)
Screenshot: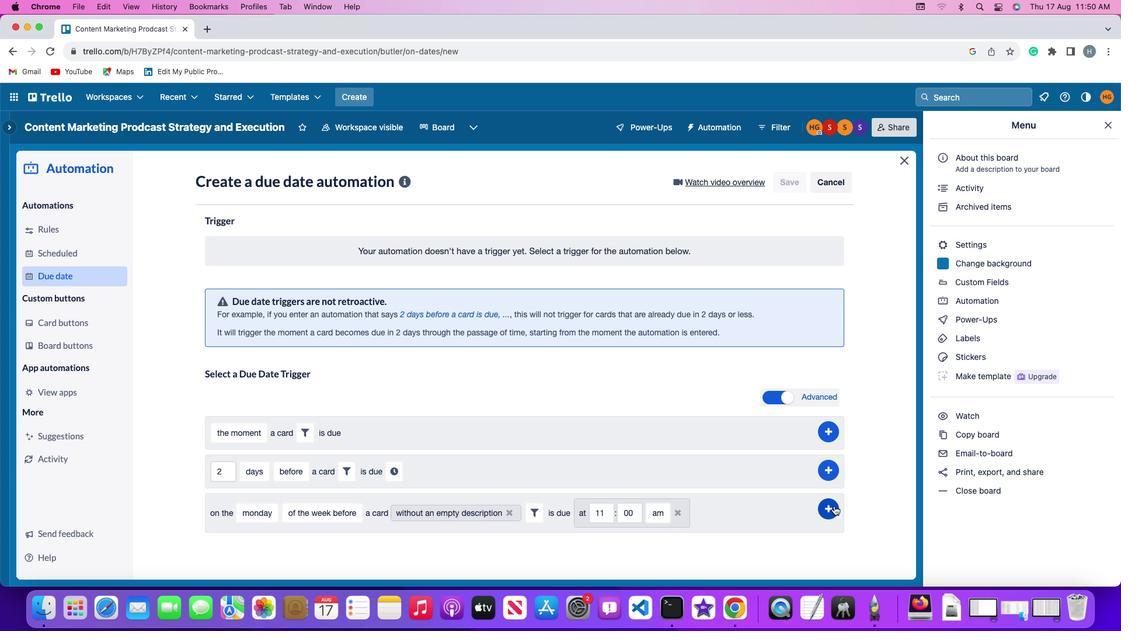 
Action: Mouse pressed left at (832, 503)
Screenshot: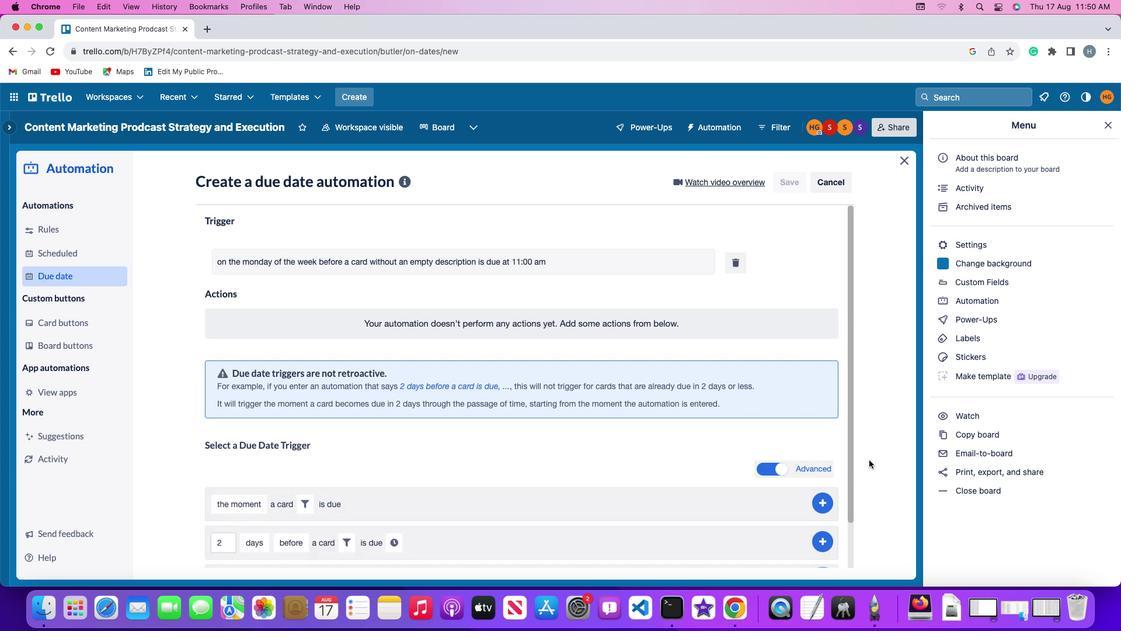 
Action: Mouse moved to (876, 420)
Screenshot: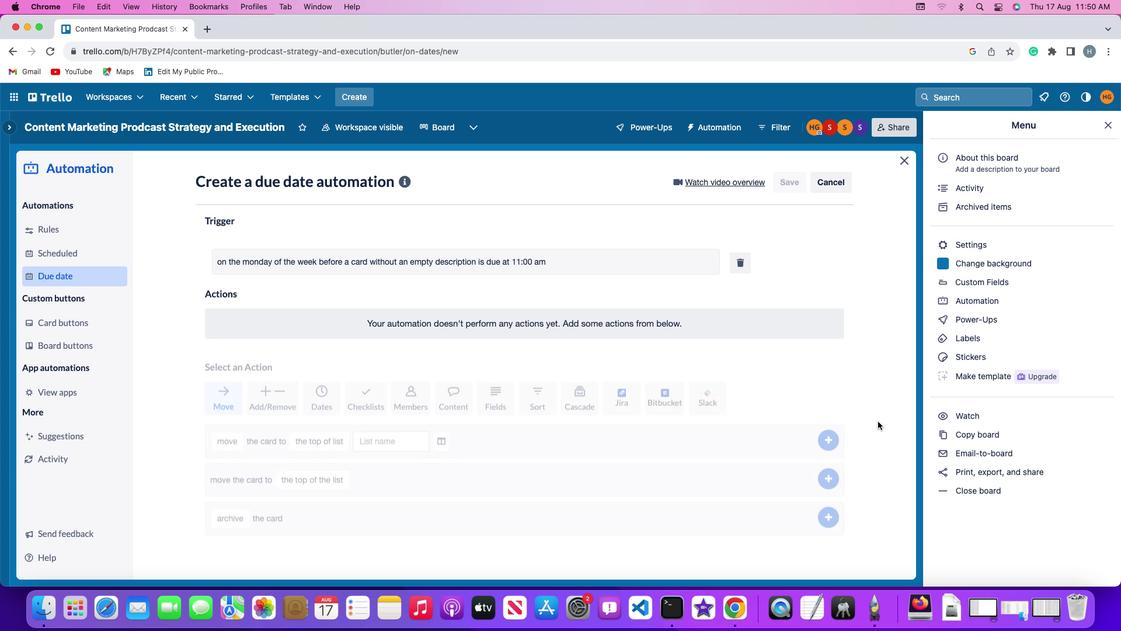 
